 Task: Search one way flight ticket for 2 adults, 4 children and 1 infant on lap in business from Grand Forks: Grand Forks International Airport to Gillette: Gillette Campbell County Airport on 5-1-2023. Choice of flights is Emirates. Number of bags: 1 carry on bag. Price is upto 40000. Outbound departure time preference is 11:30.
Action: Mouse moved to (225, 260)
Screenshot: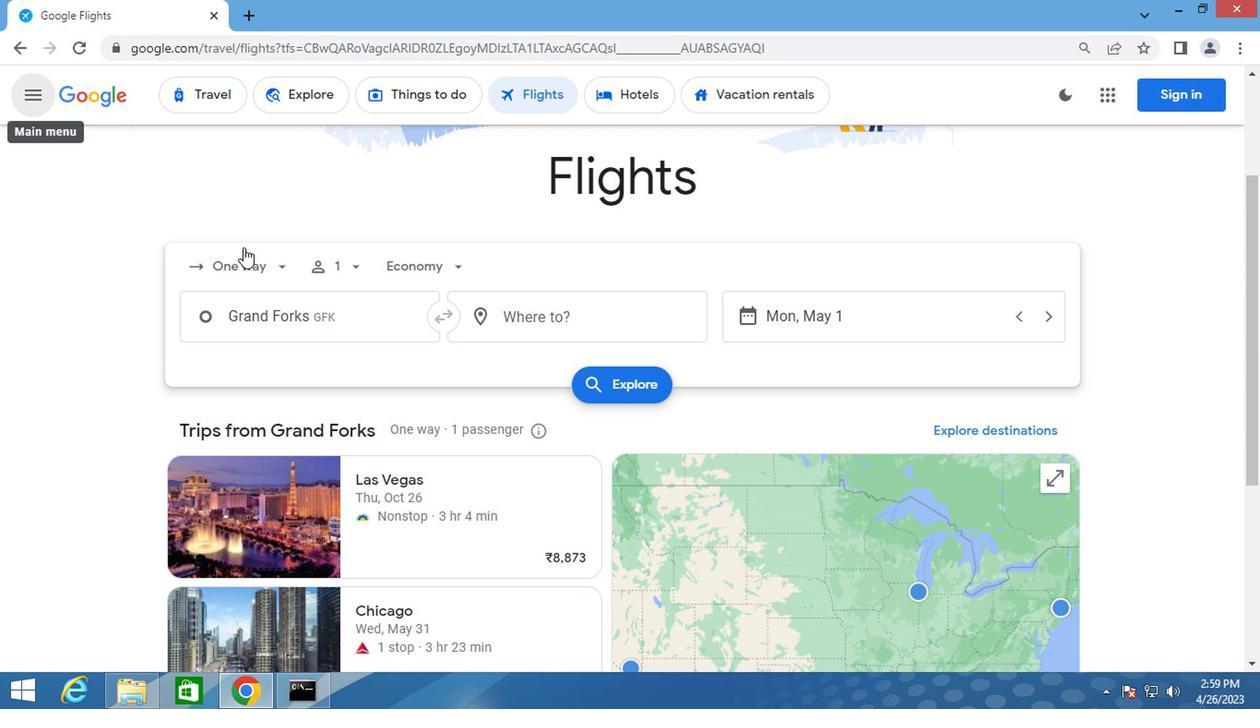 
Action: Mouse pressed left at (225, 260)
Screenshot: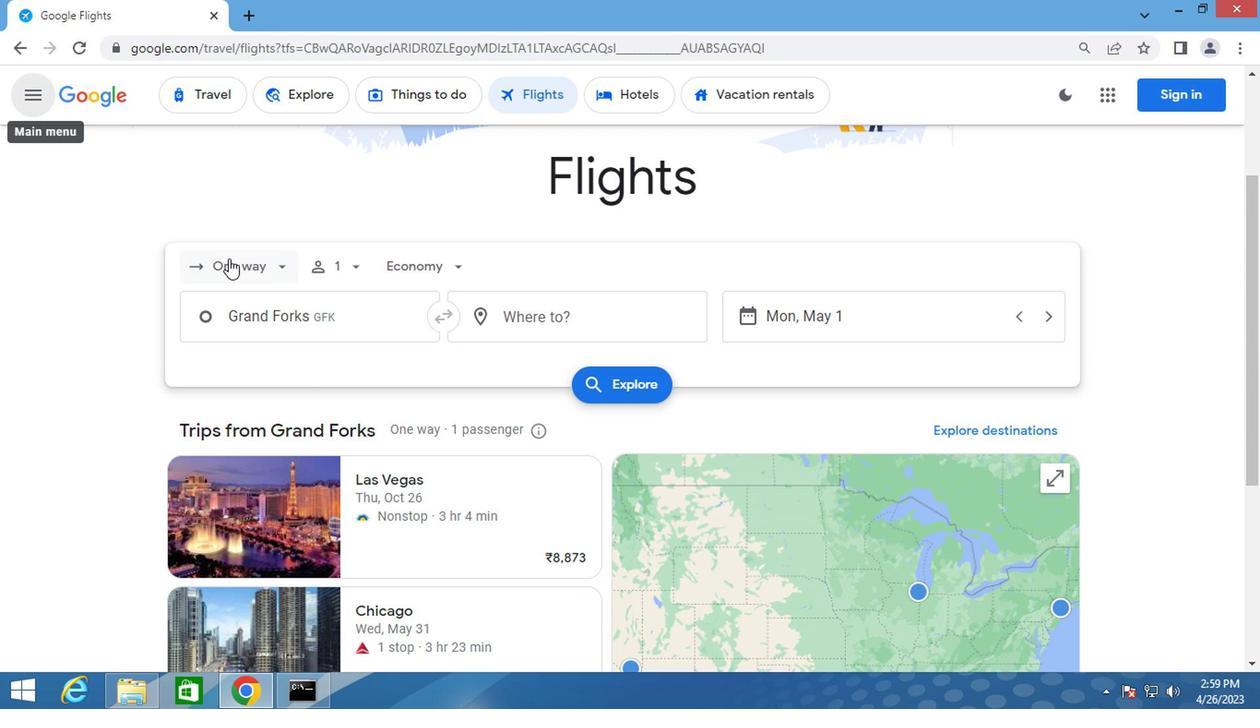 
Action: Mouse moved to (235, 363)
Screenshot: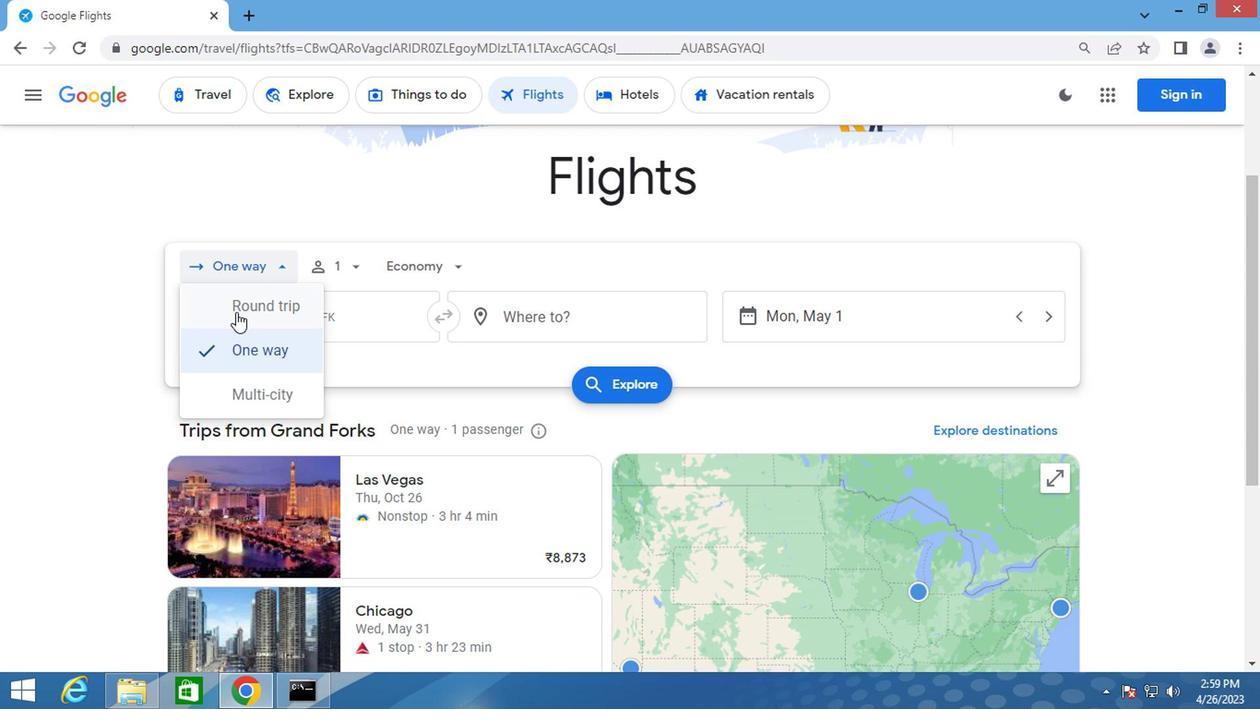 
Action: Mouse pressed left at (235, 363)
Screenshot: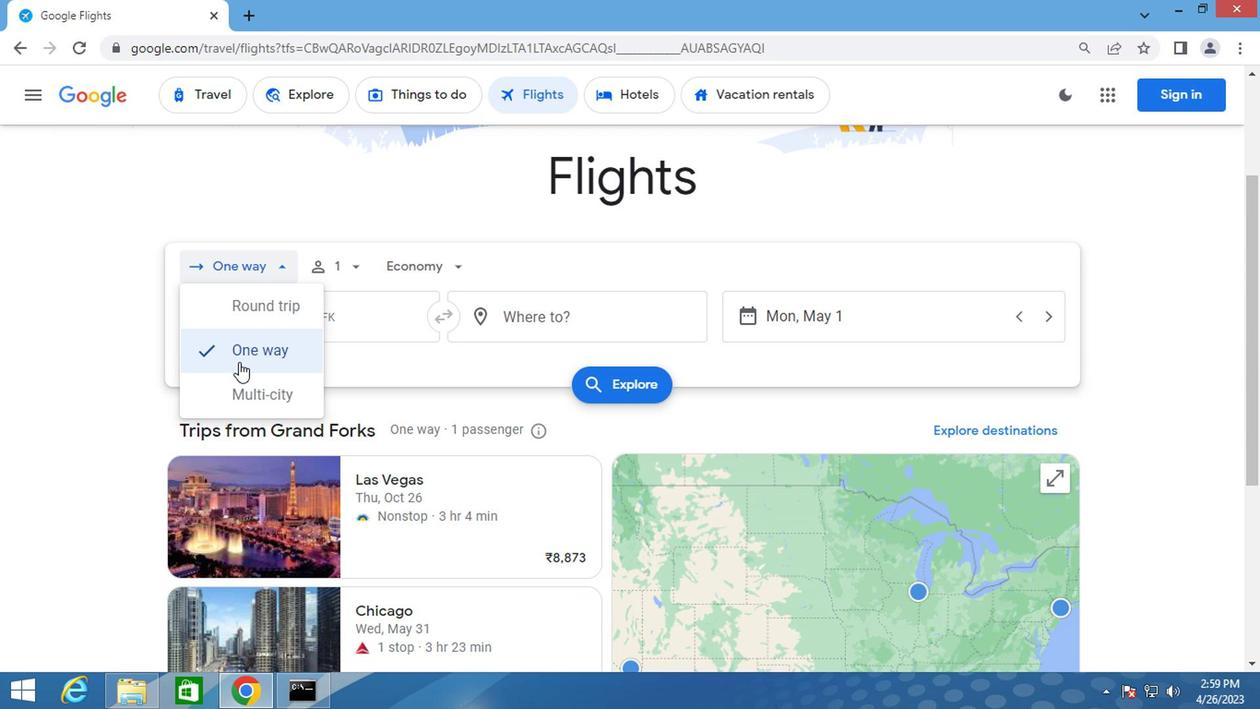 
Action: Mouse moved to (360, 248)
Screenshot: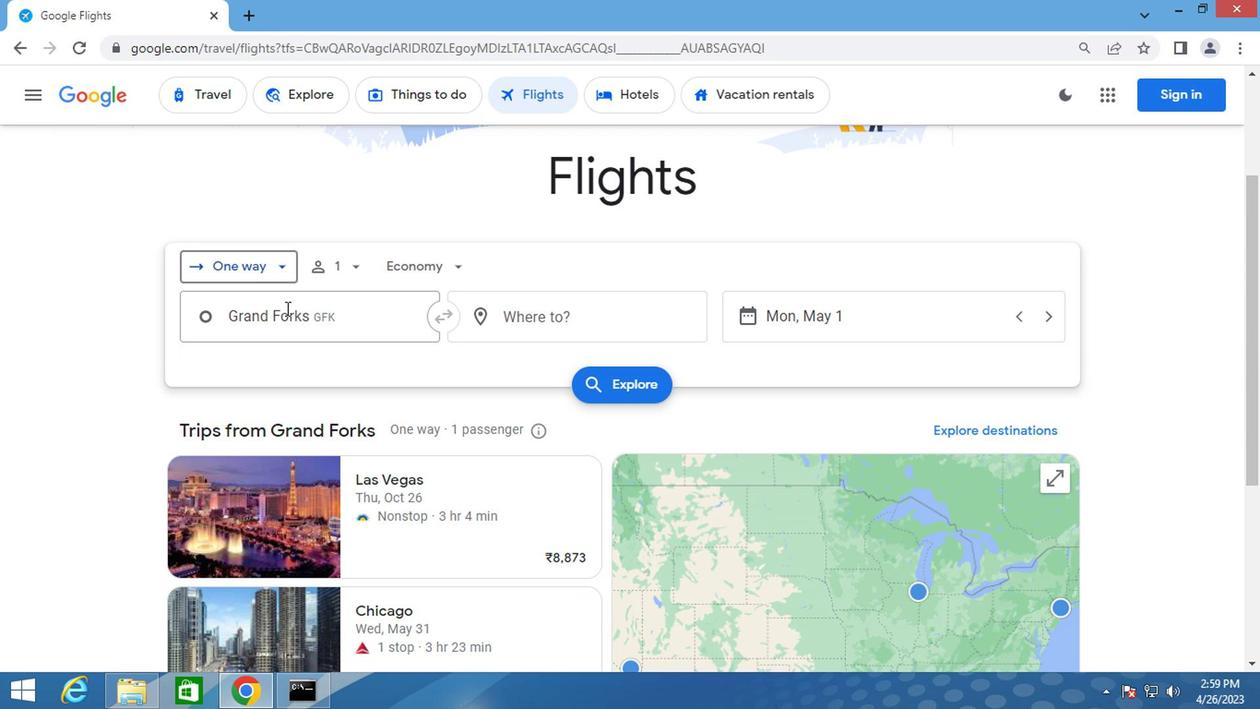 
Action: Mouse pressed left at (360, 248)
Screenshot: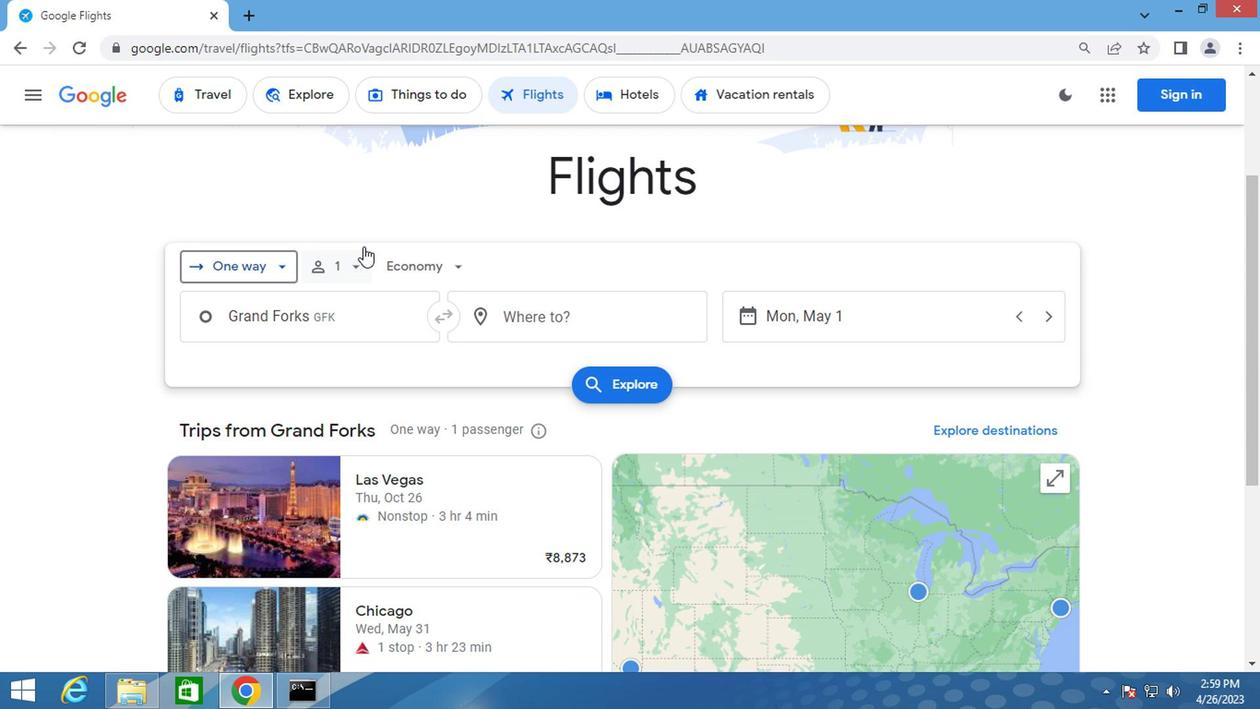
Action: Mouse moved to (496, 317)
Screenshot: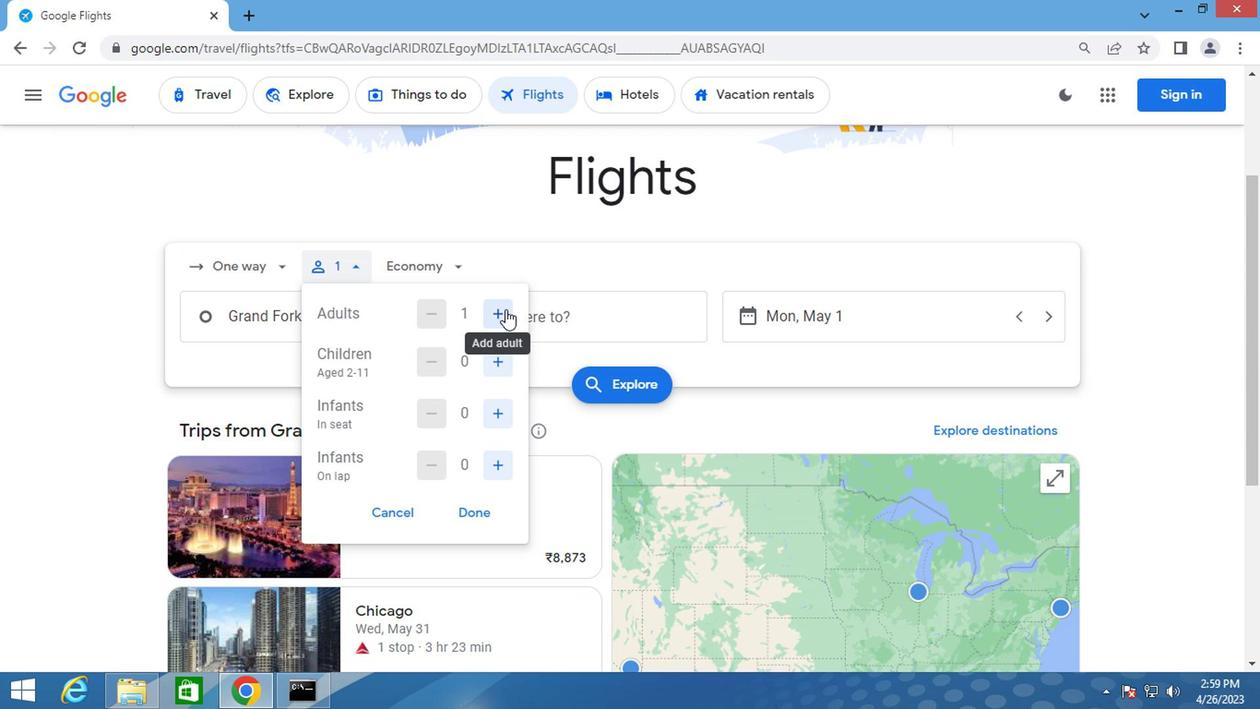 
Action: Mouse pressed left at (496, 317)
Screenshot: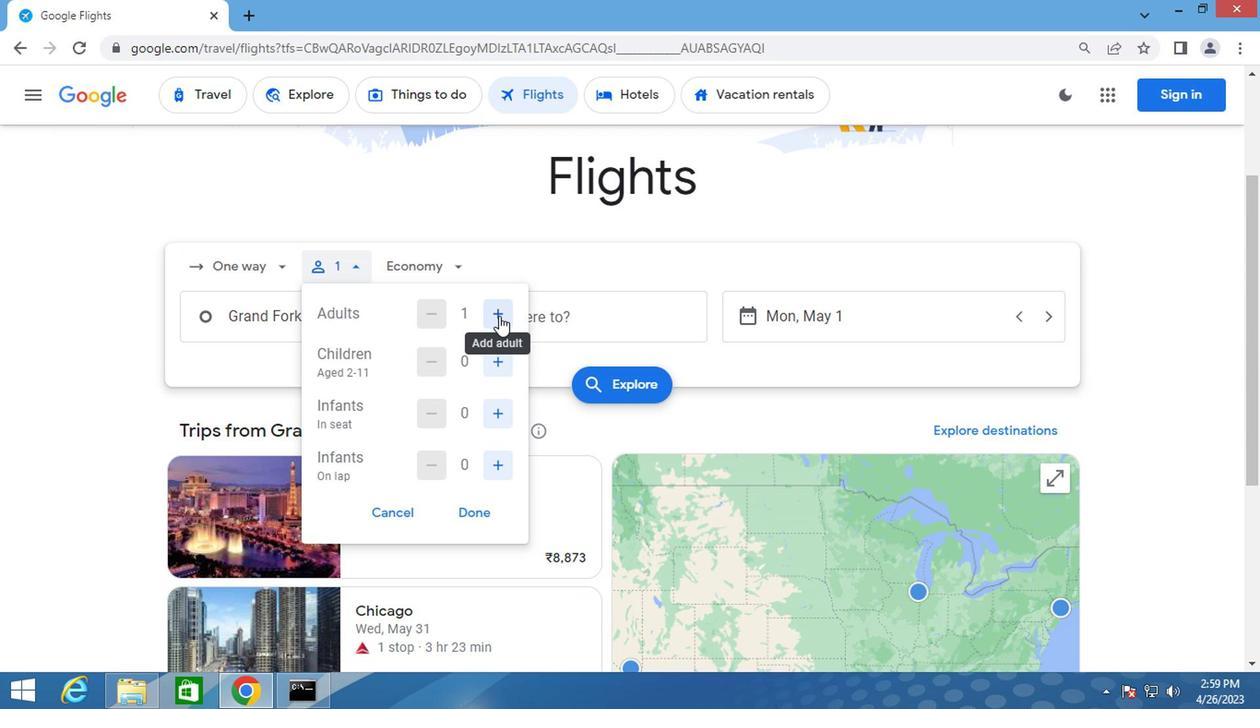 
Action: Mouse moved to (487, 352)
Screenshot: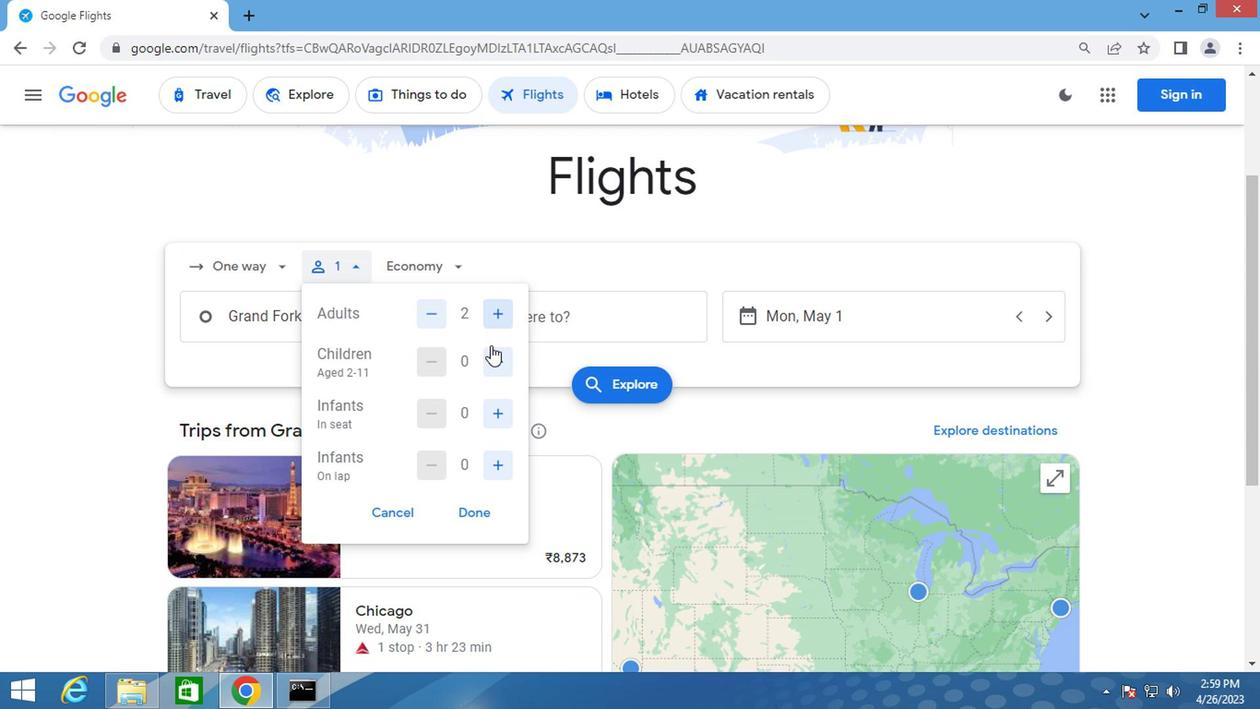 
Action: Mouse pressed left at (487, 352)
Screenshot: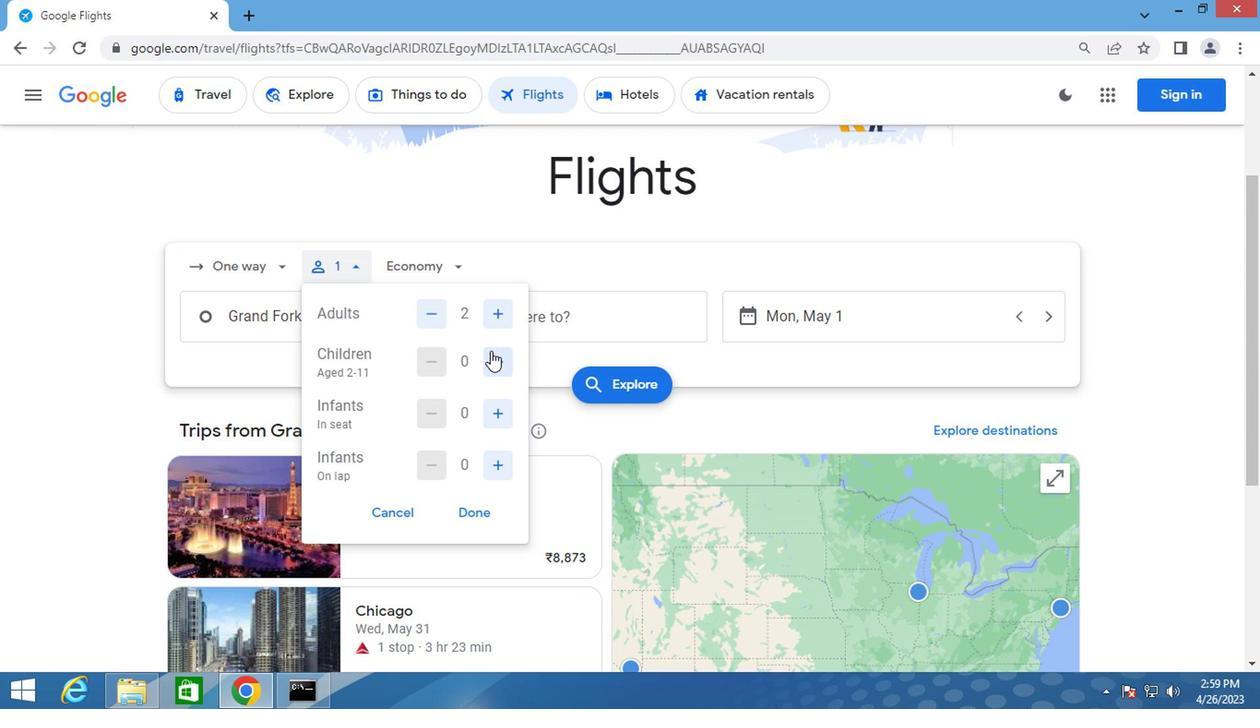 
Action: Mouse pressed left at (487, 352)
Screenshot: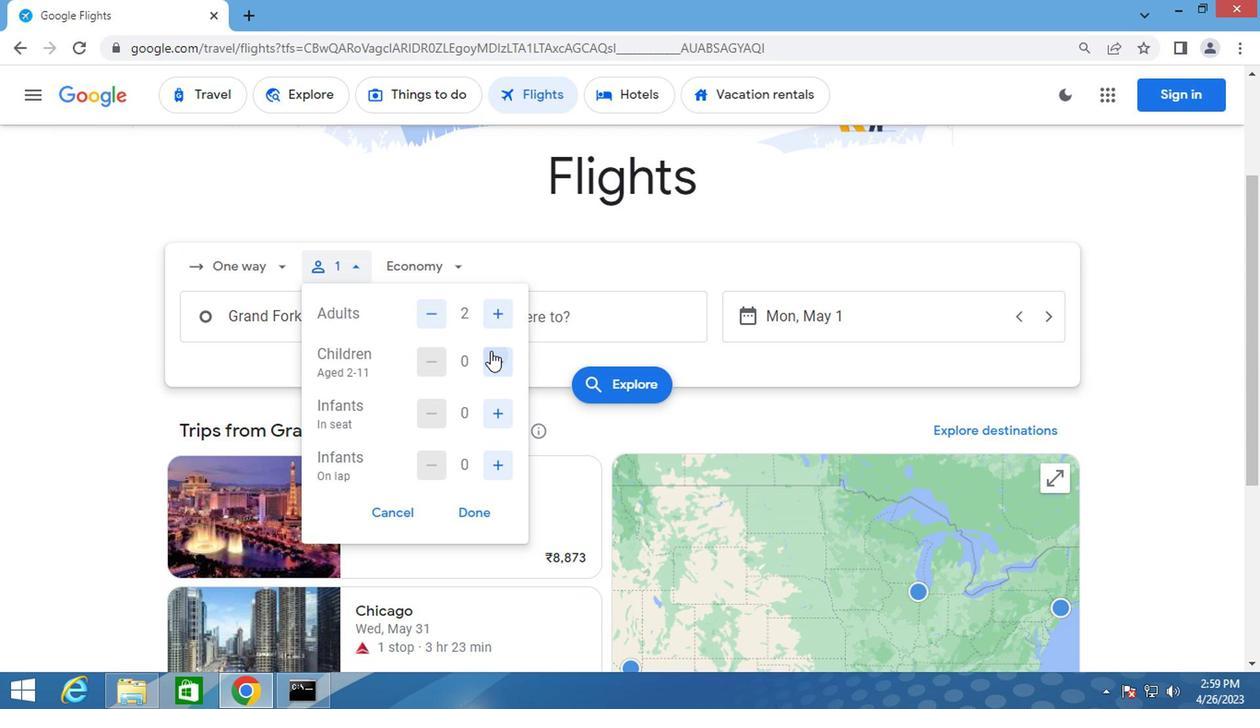
Action: Mouse pressed left at (487, 352)
Screenshot: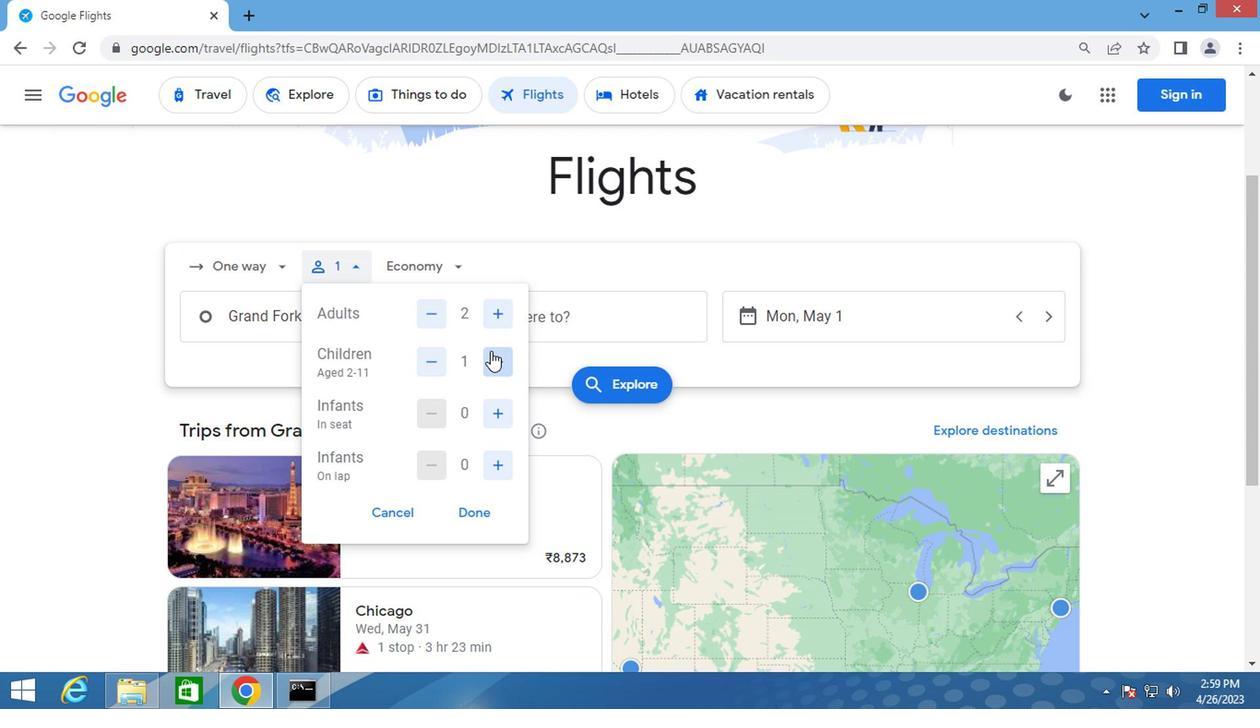 
Action: Mouse pressed left at (487, 352)
Screenshot: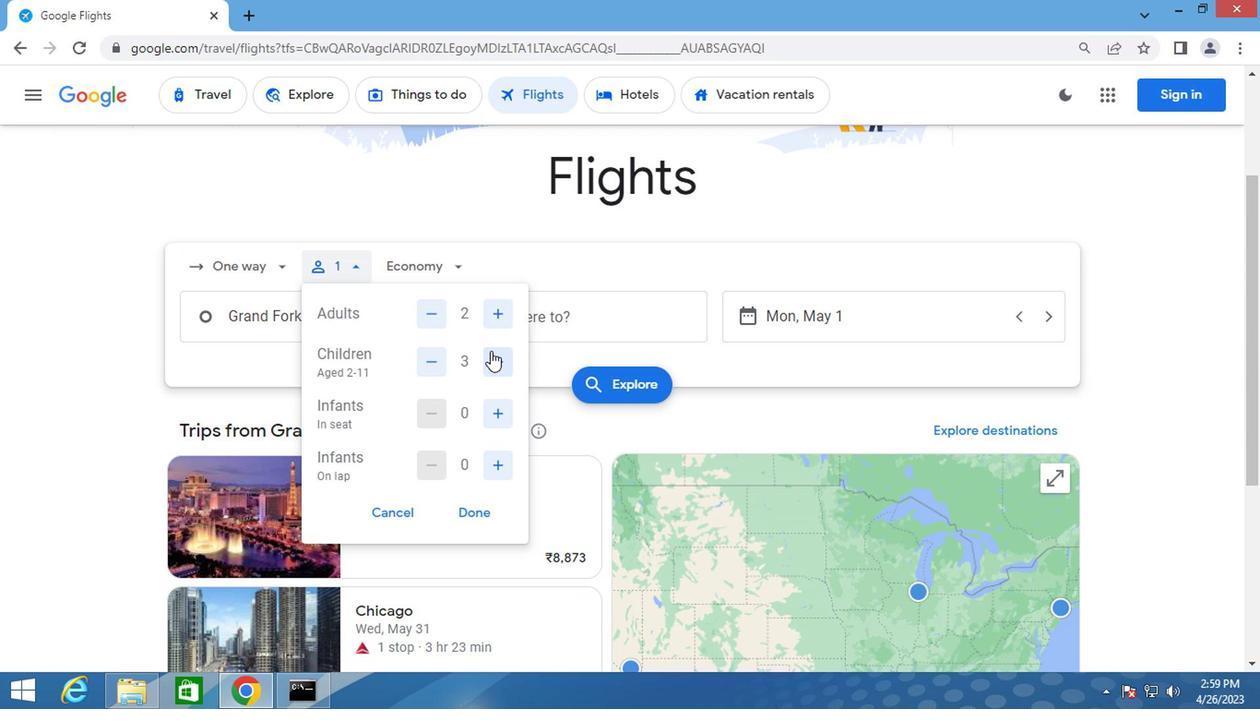 
Action: Mouse moved to (501, 466)
Screenshot: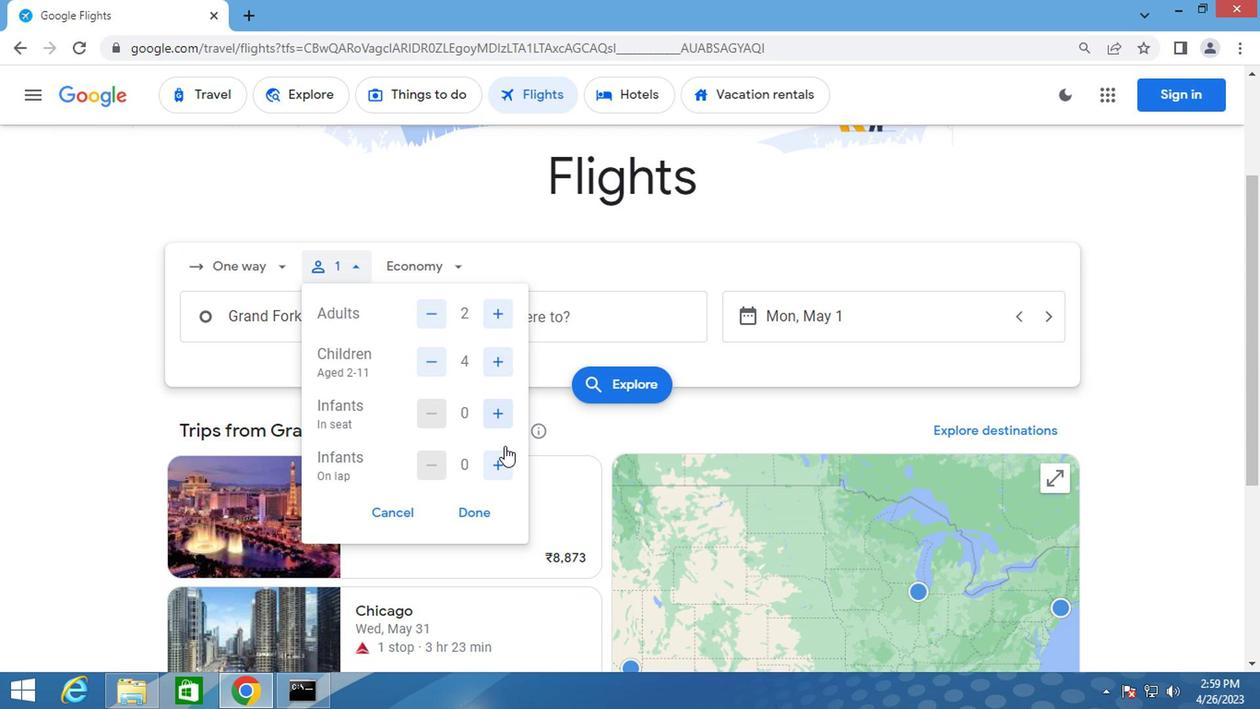 
Action: Mouse pressed left at (501, 466)
Screenshot: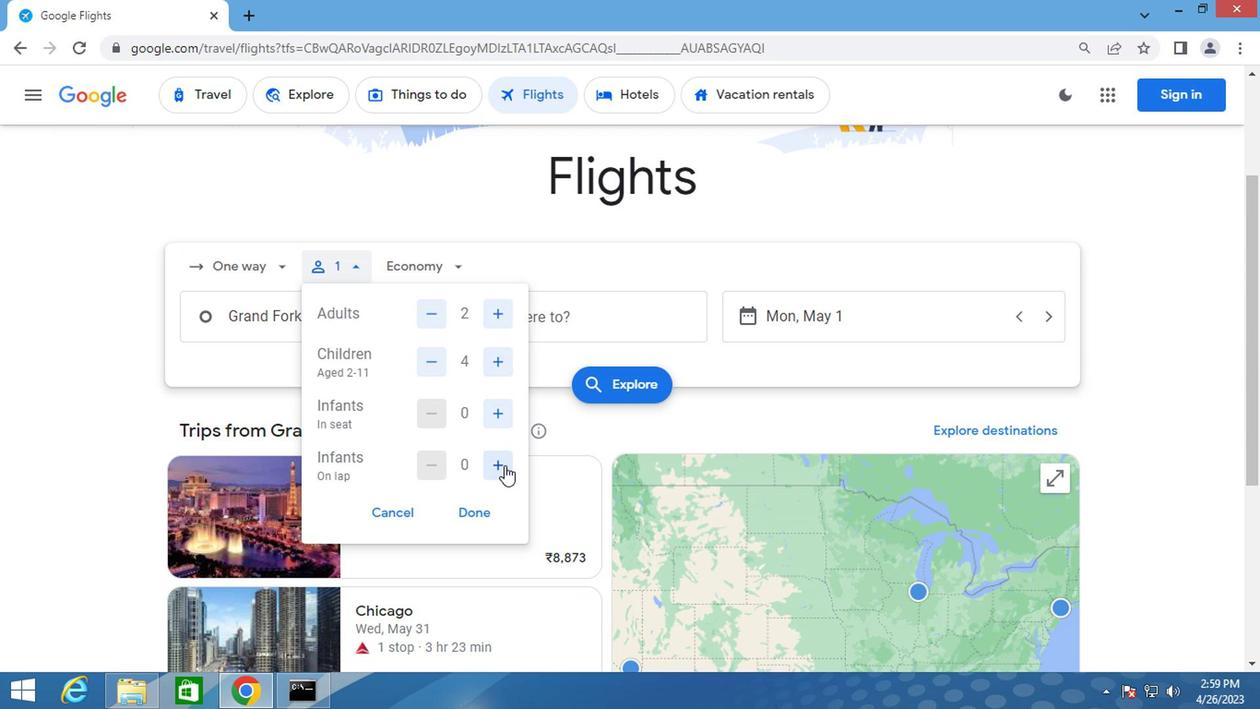 
Action: Mouse moved to (409, 271)
Screenshot: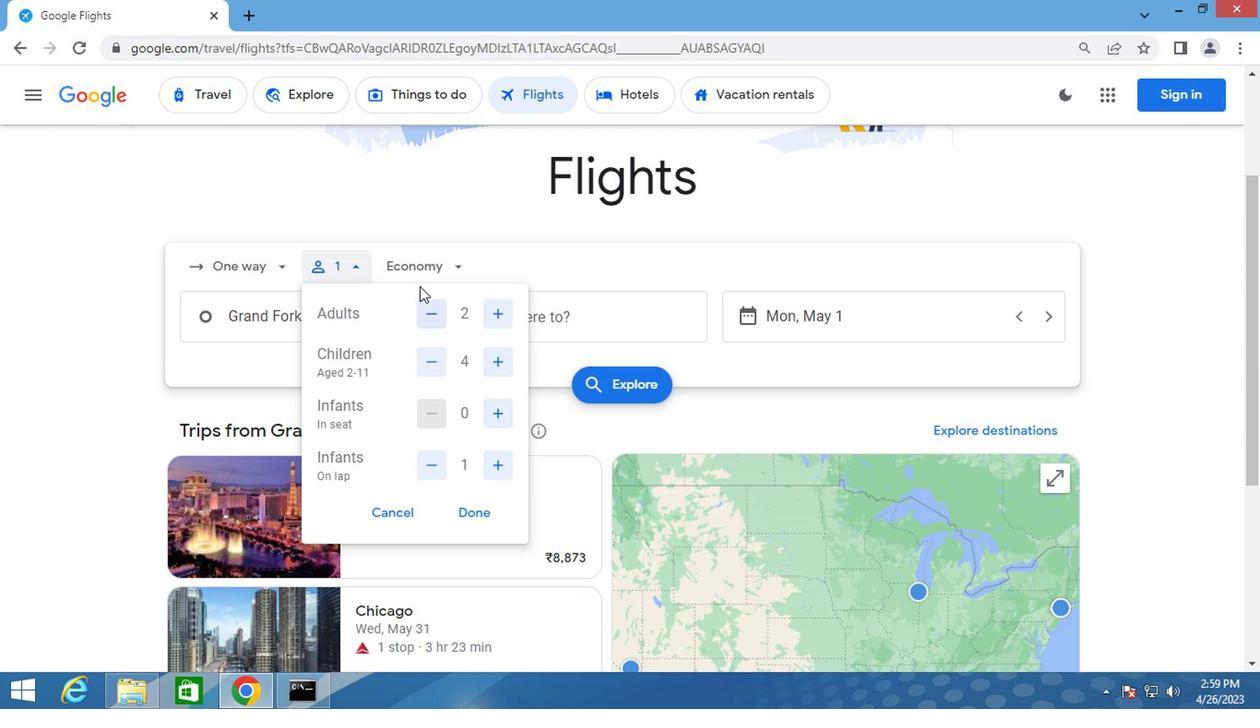 
Action: Mouse pressed left at (409, 271)
Screenshot: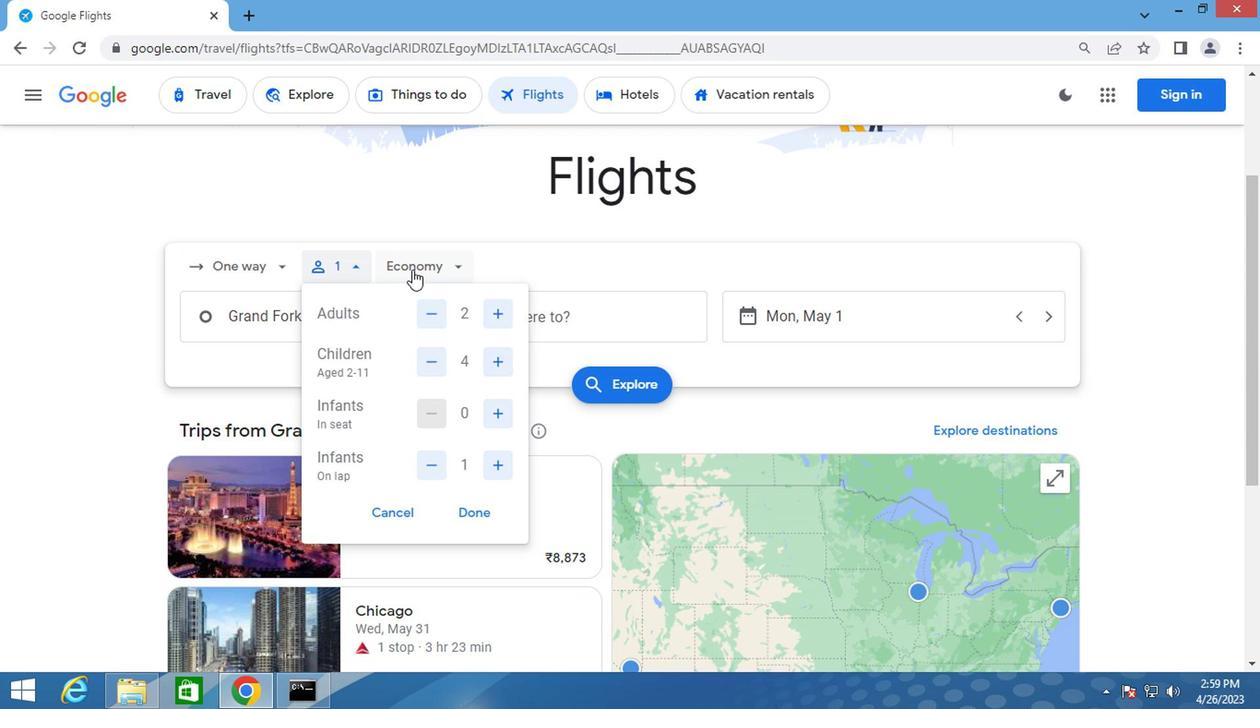 
Action: Mouse moved to (442, 404)
Screenshot: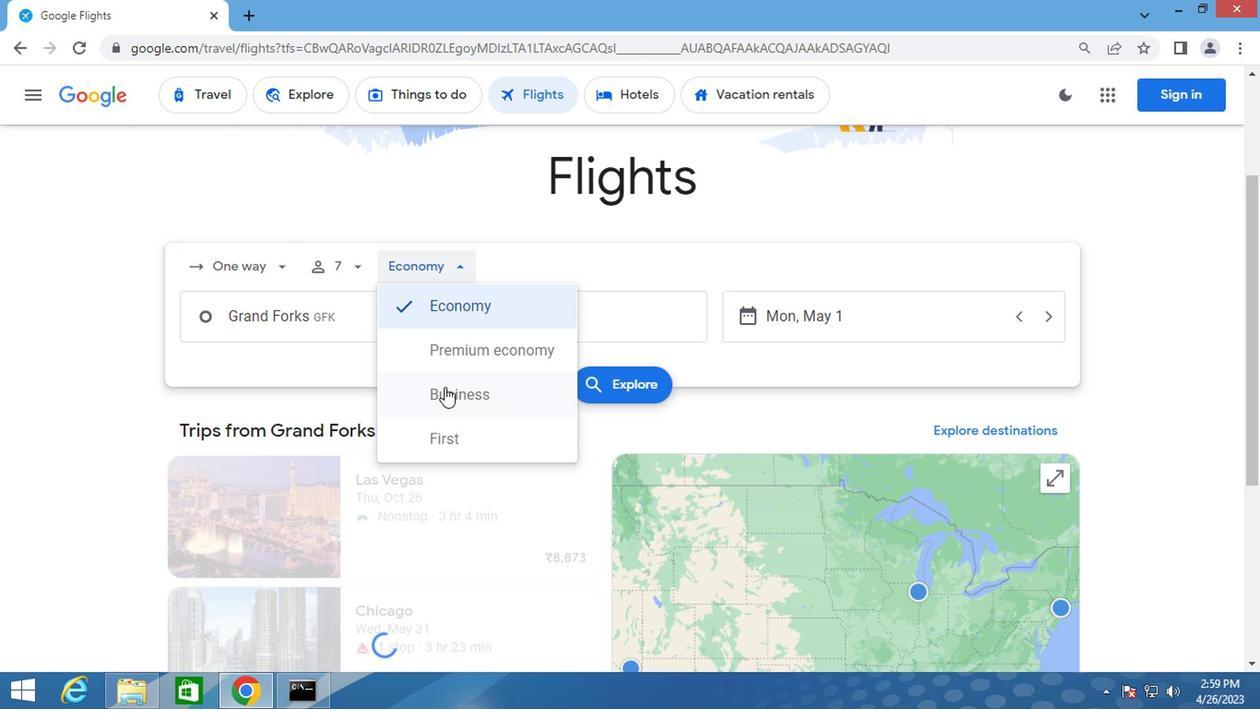 
Action: Mouse pressed left at (442, 404)
Screenshot: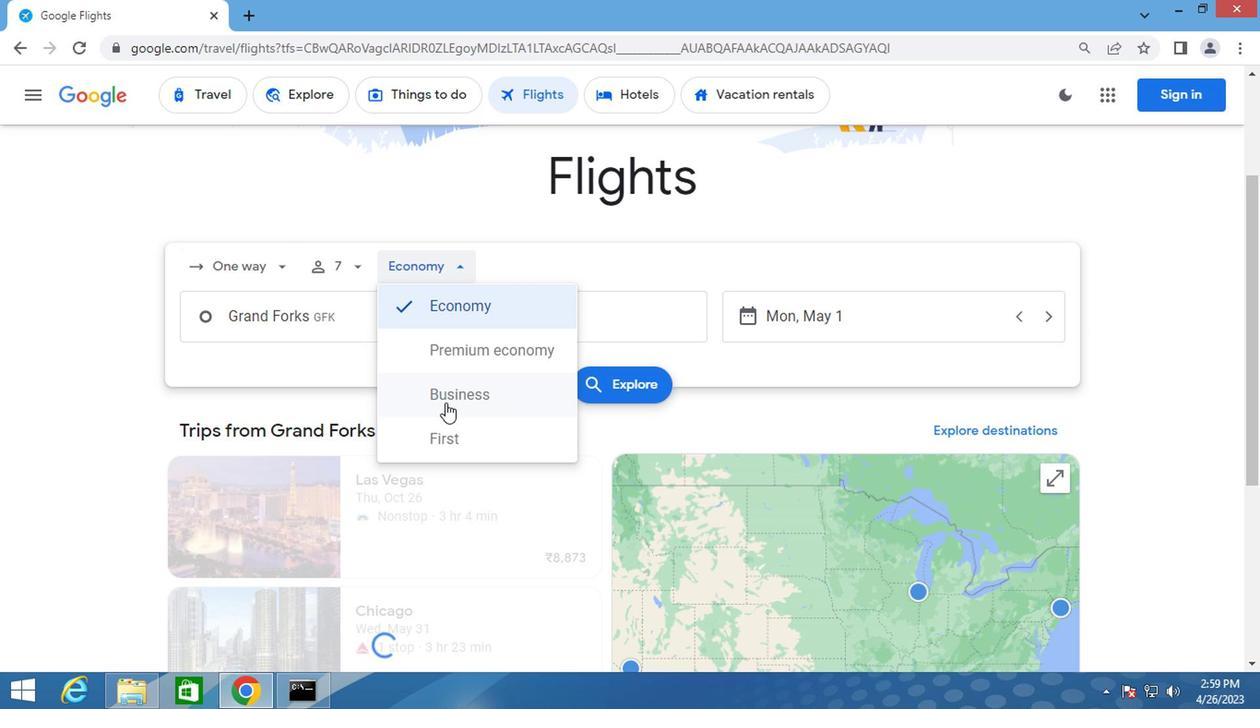 
Action: Mouse moved to (308, 315)
Screenshot: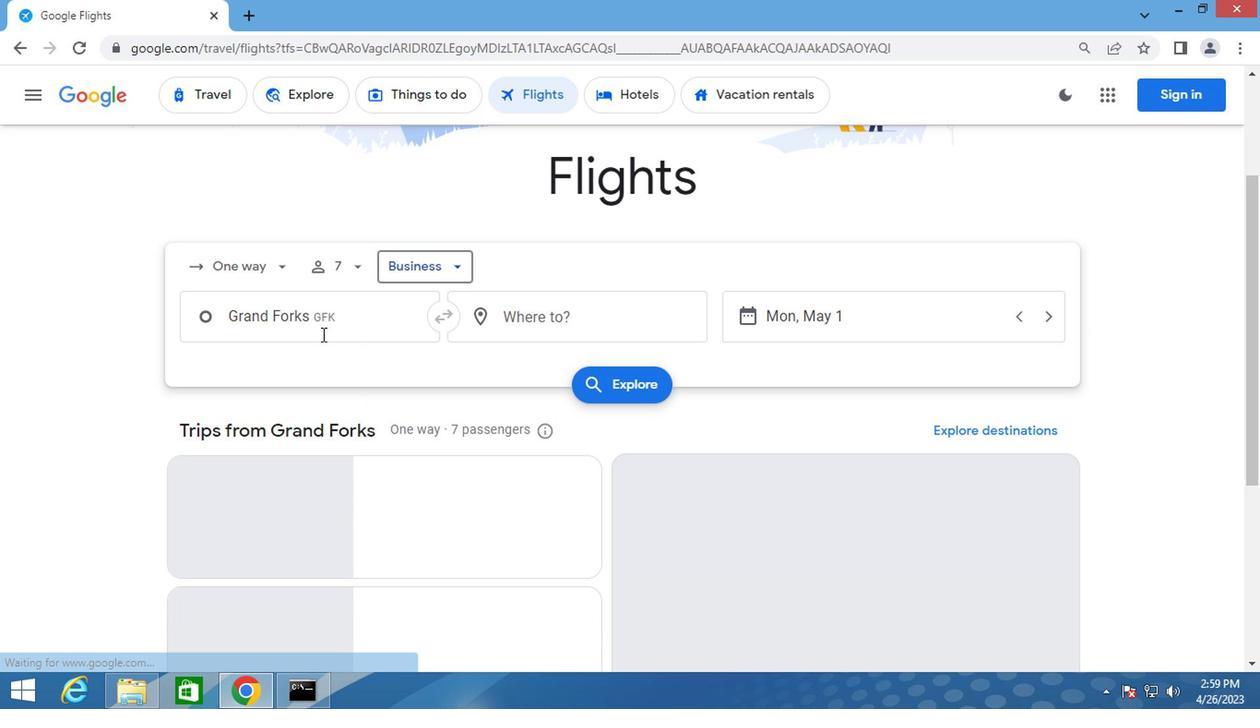 
Action: Mouse pressed left at (308, 315)
Screenshot: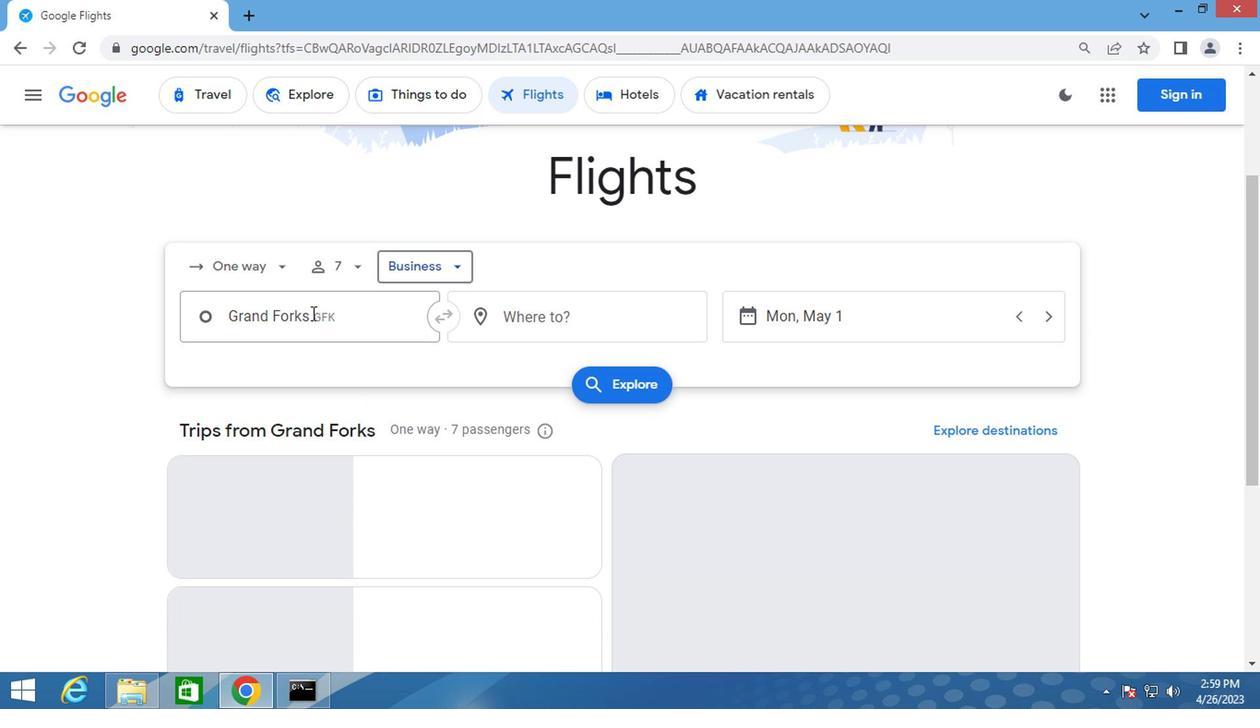 
Action: Mouse moved to (306, 315)
Screenshot: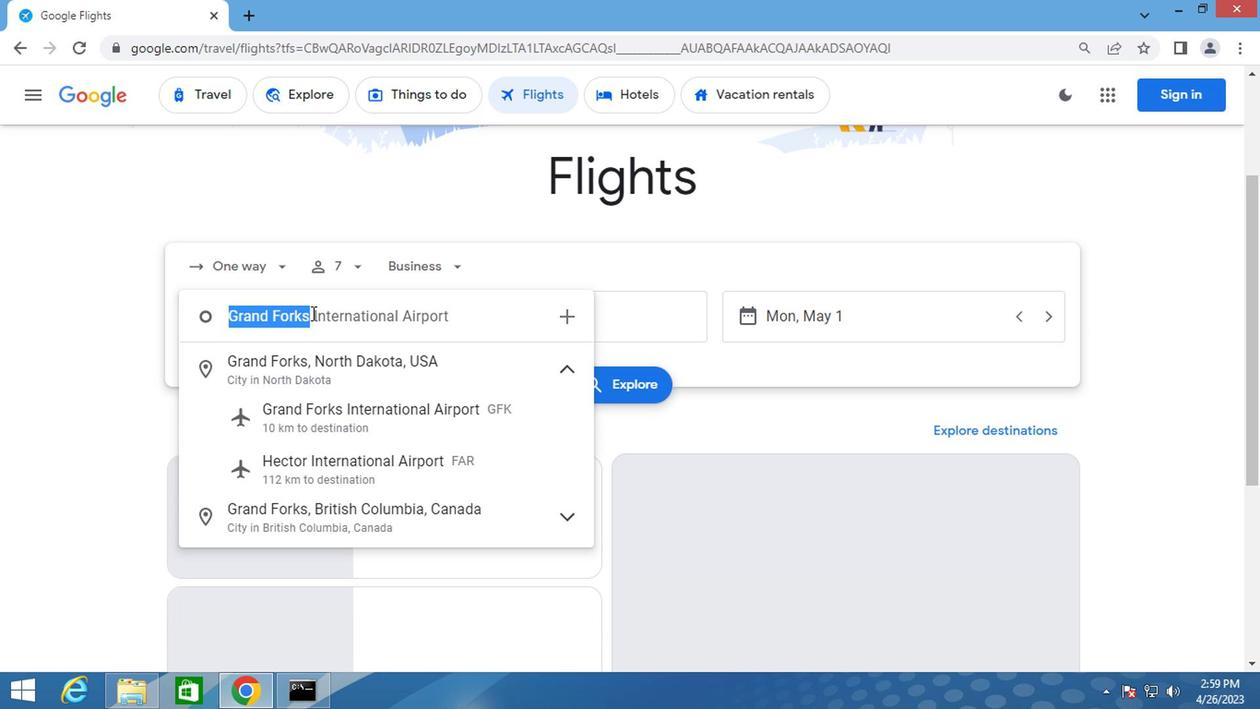 
Action: Key pressed grand<Key.space>for
Screenshot: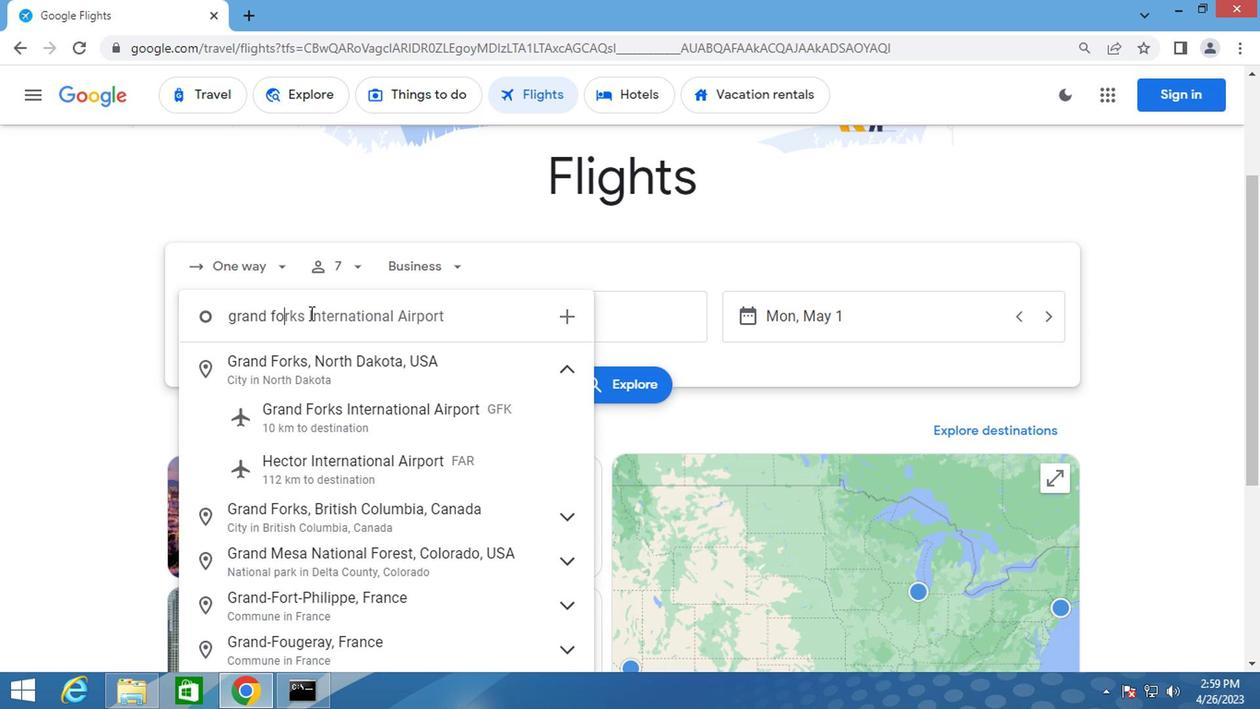 
Action: Mouse moved to (302, 422)
Screenshot: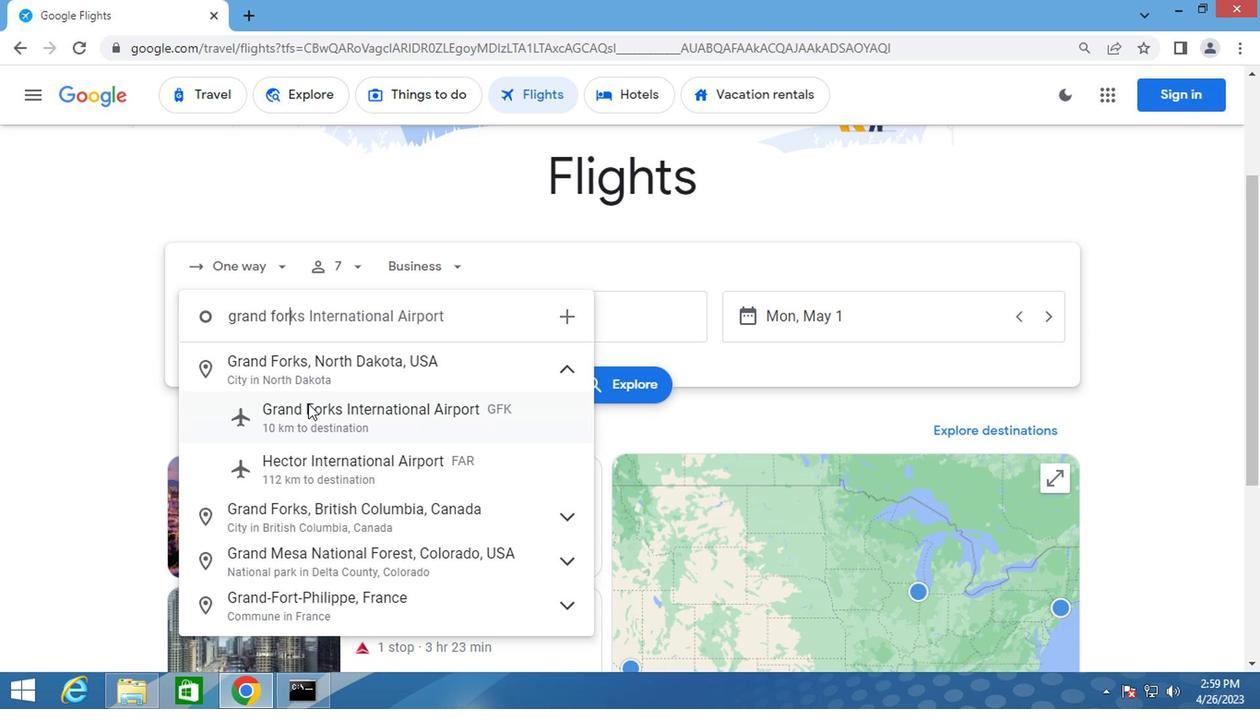 
Action: Mouse pressed left at (302, 422)
Screenshot: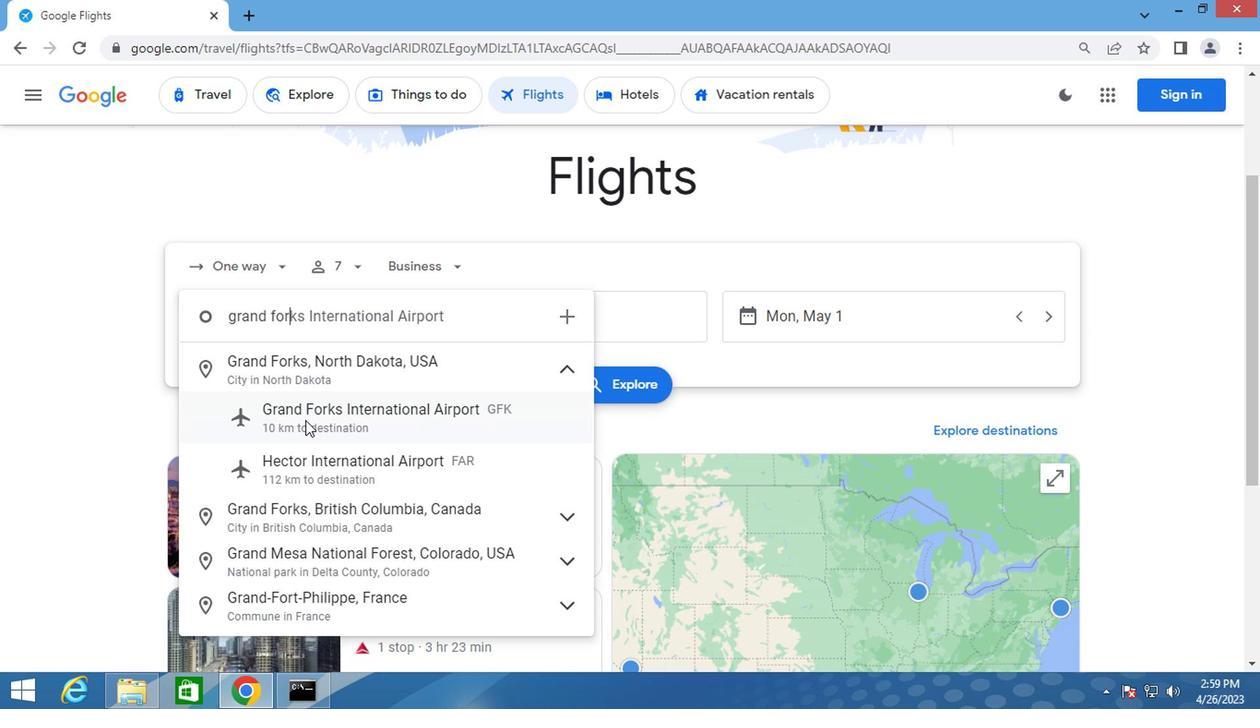 
Action: Mouse moved to (492, 327)
Screenshot: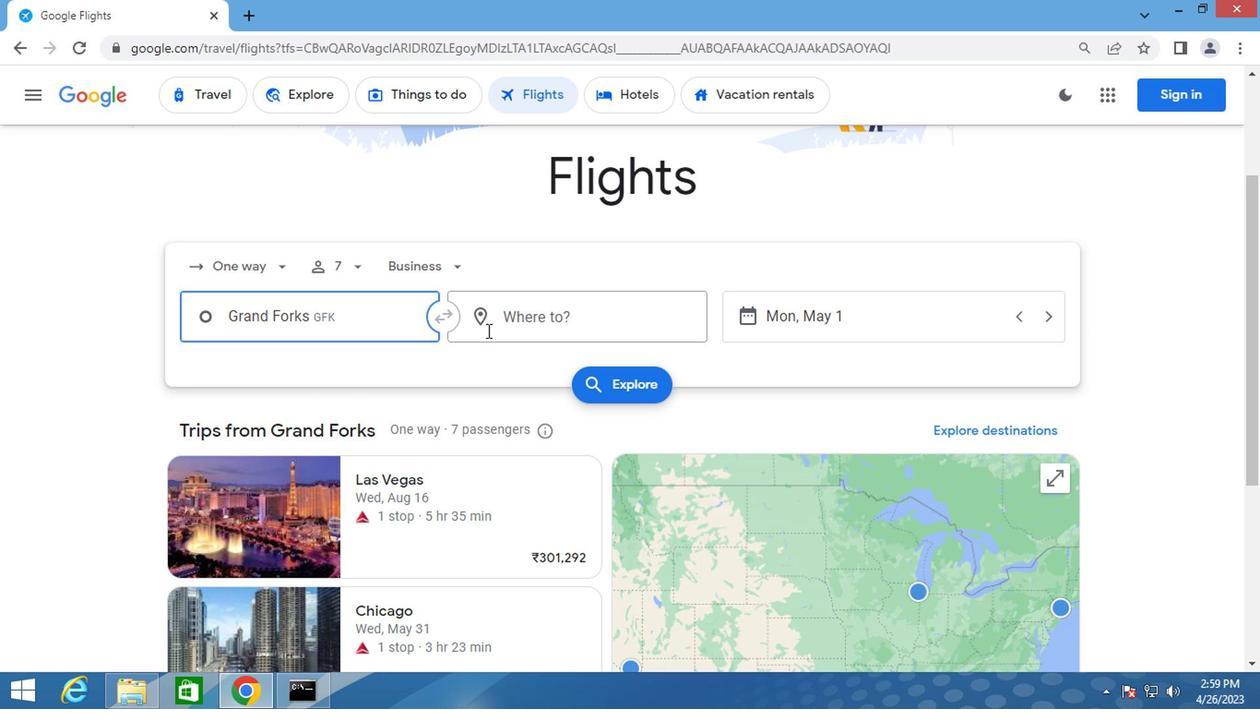 
Action: Mouse pressed left at (492, 327)
Screenshot: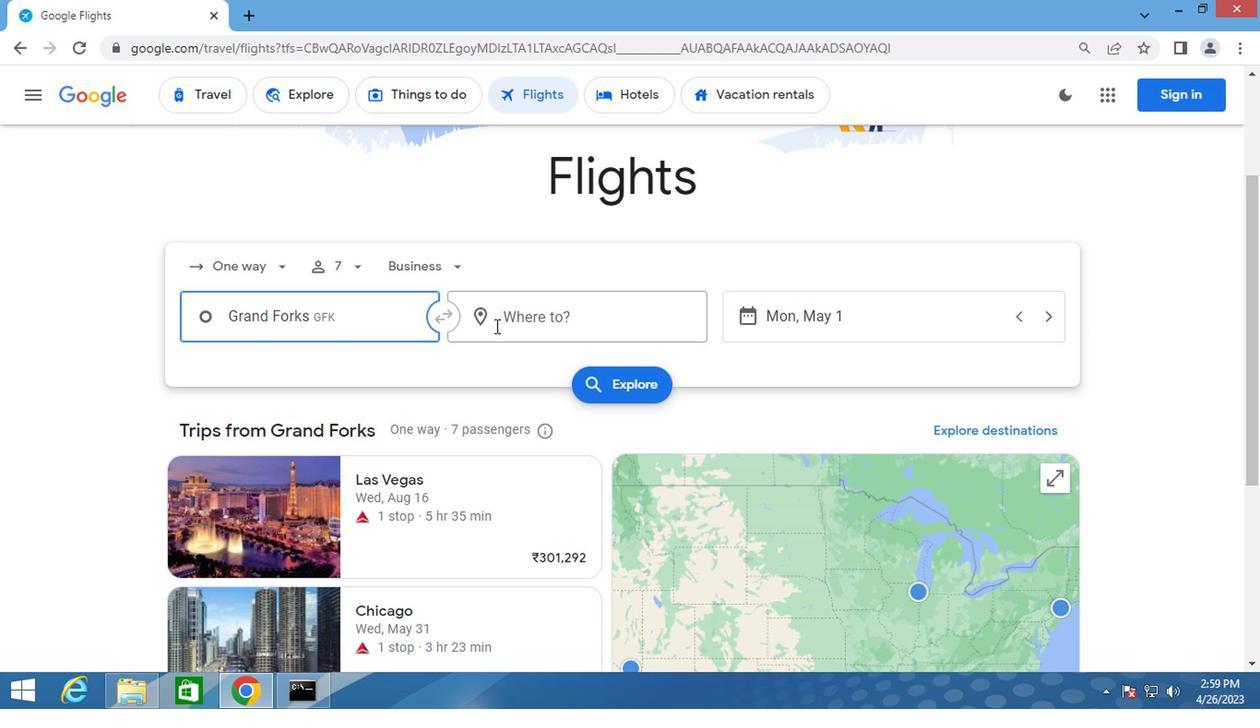 
Action: Key pressed gillett
Screenshot: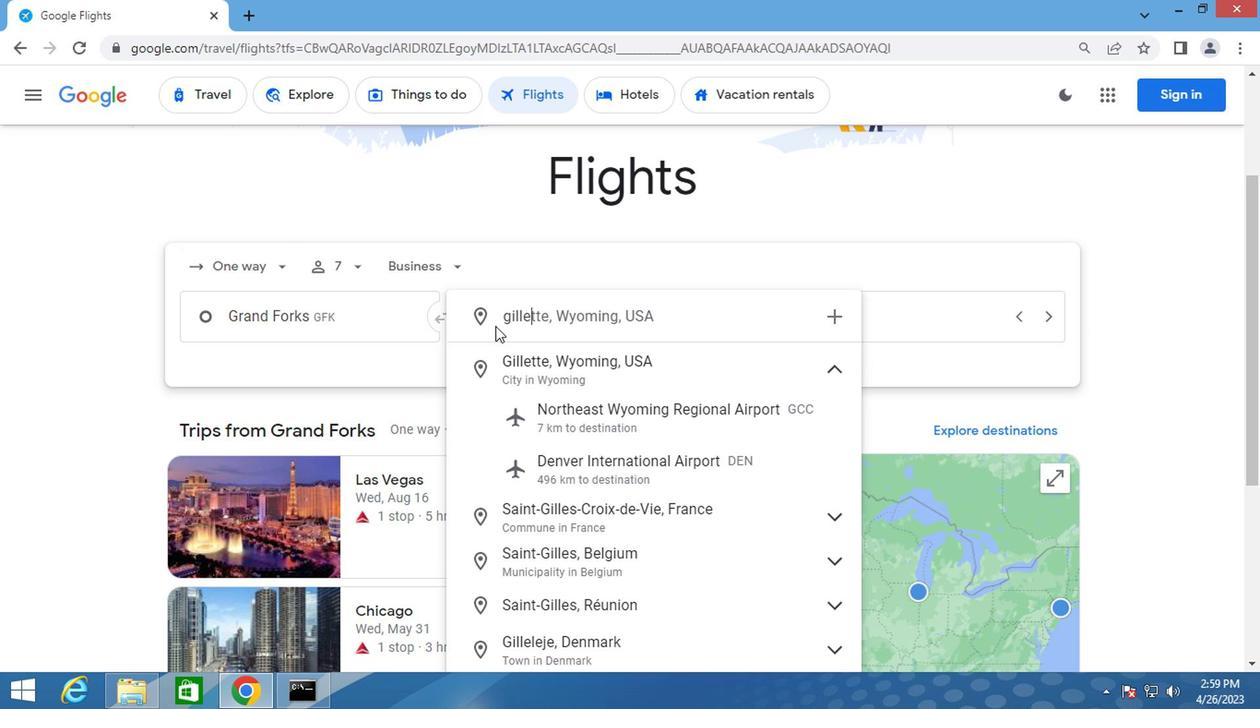 
Action: Mouse moved to (562, 422)
Screenshot: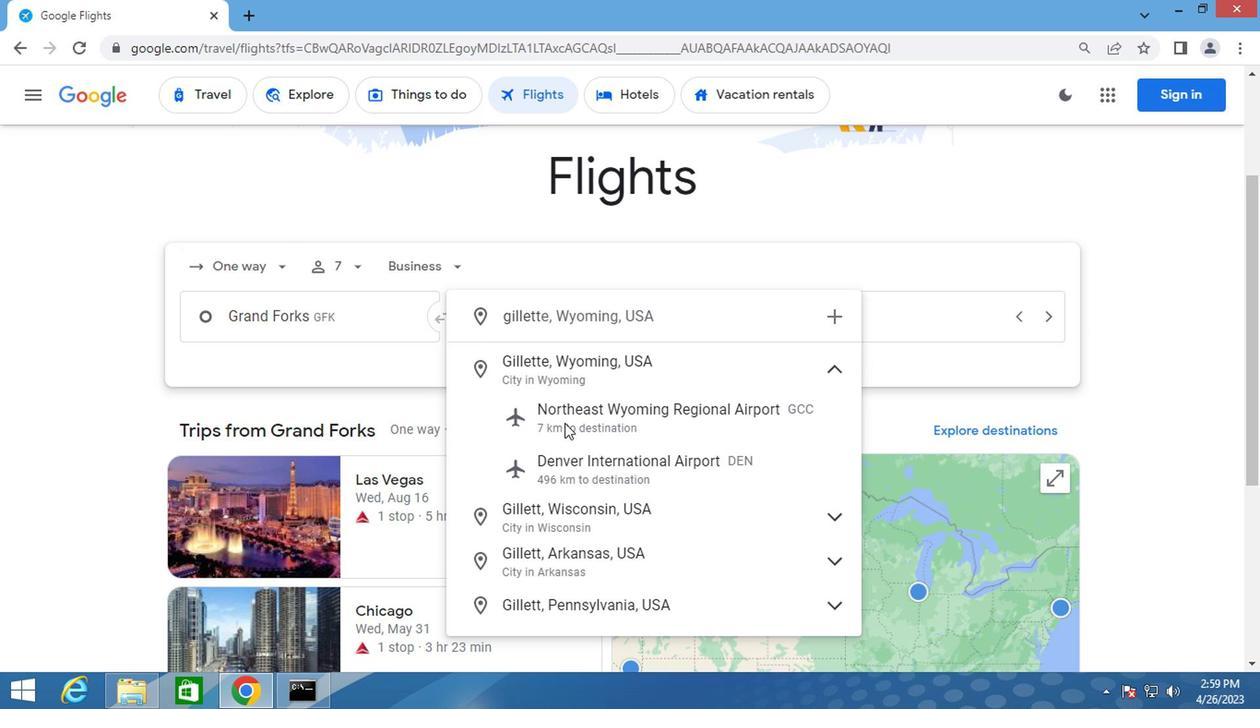 
Action: Mouse pressed left at (562, 422)
Screenshot: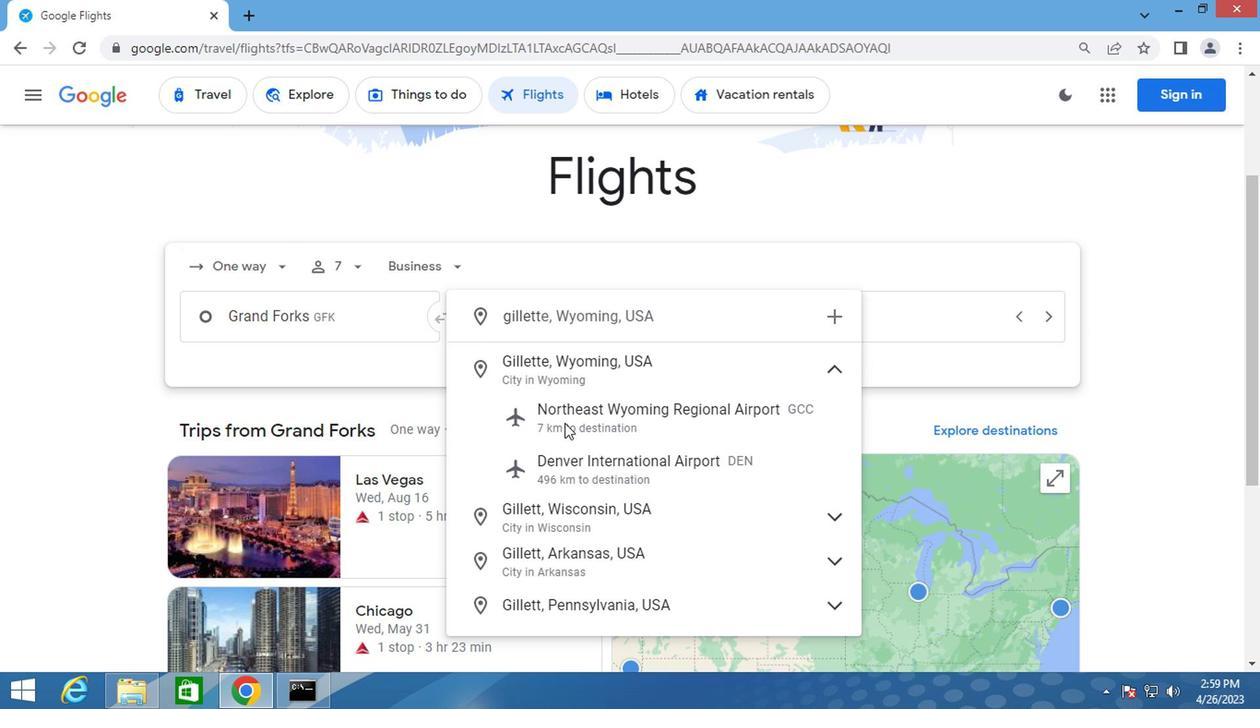 
Action: Mouse moved to (767, 328)
Screenshot: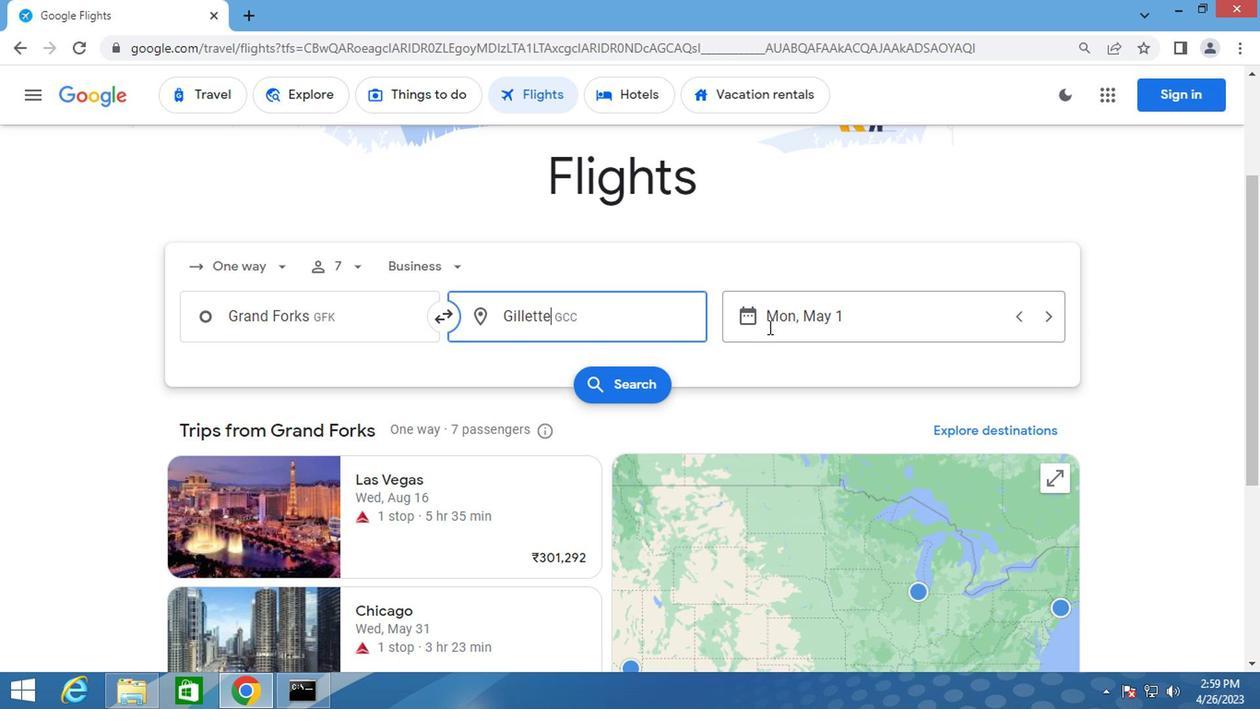 
Action: Mouse pressed left at (767, 328)
Screenshot: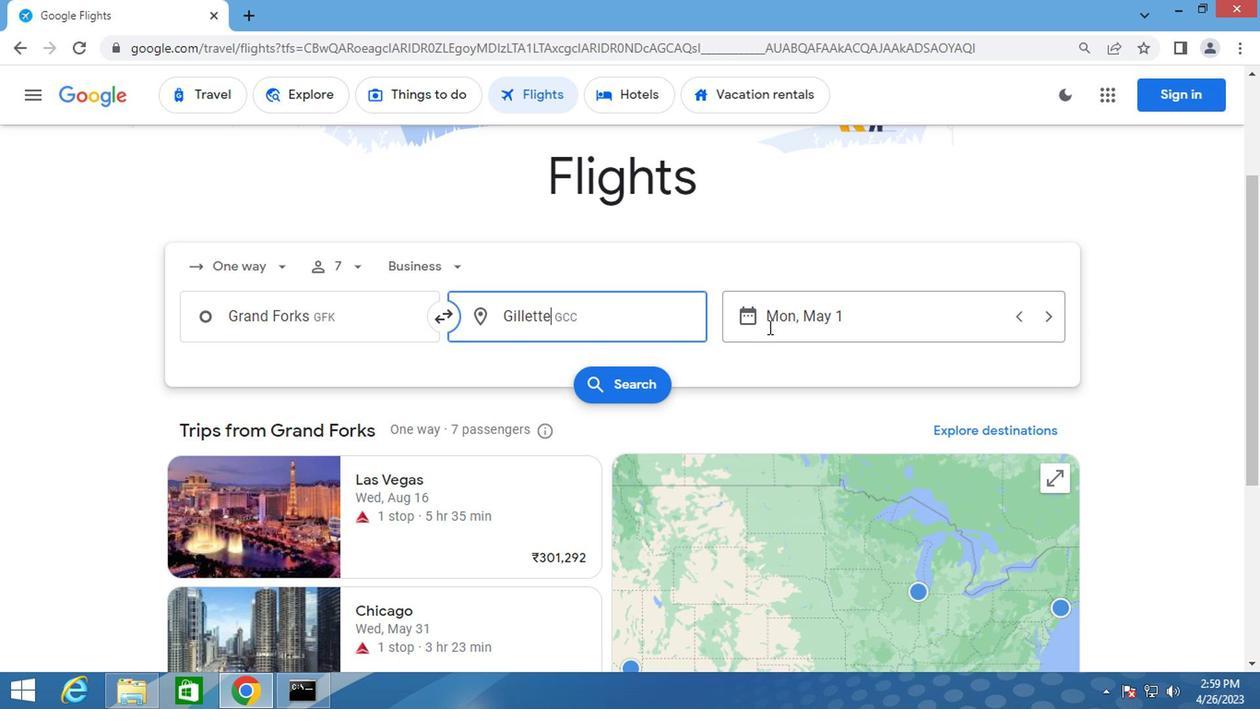 
Action: Mouse moved to (800, 324)
Screenshot: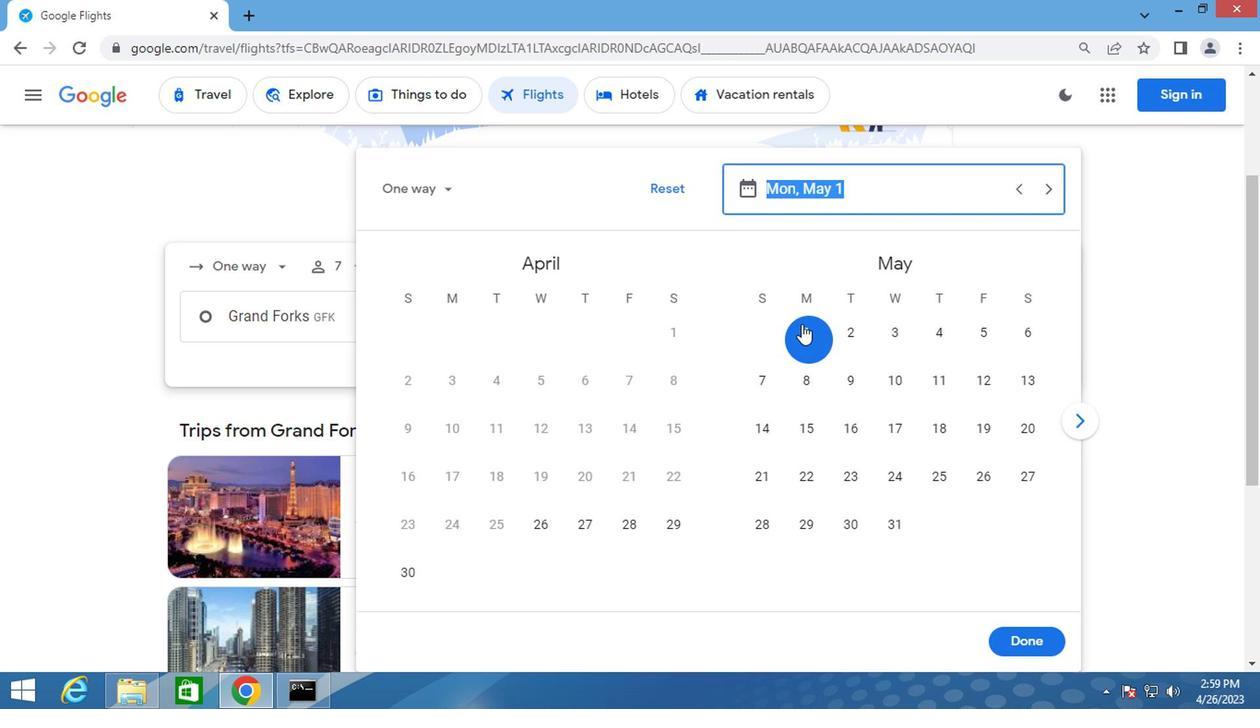 
Action: Mouse pressed left at (800, 324)
Screenshot: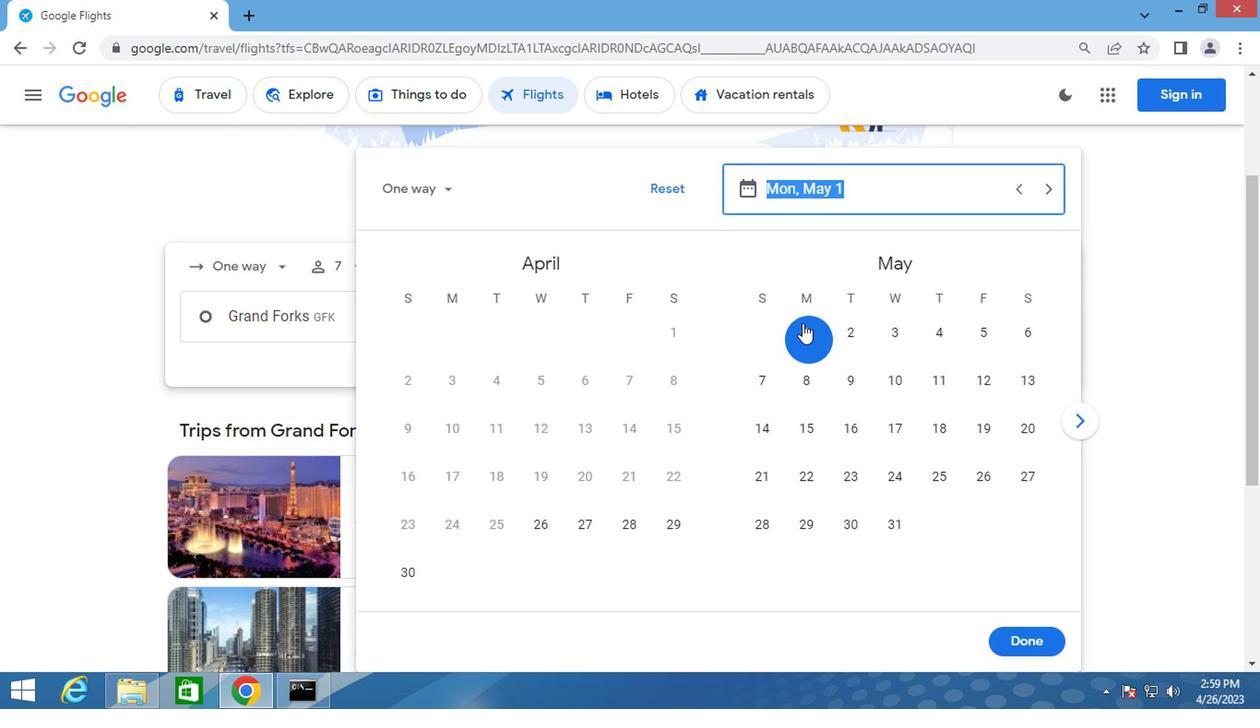 
Action: Mouse moved to (1001, 638)
Screenshot: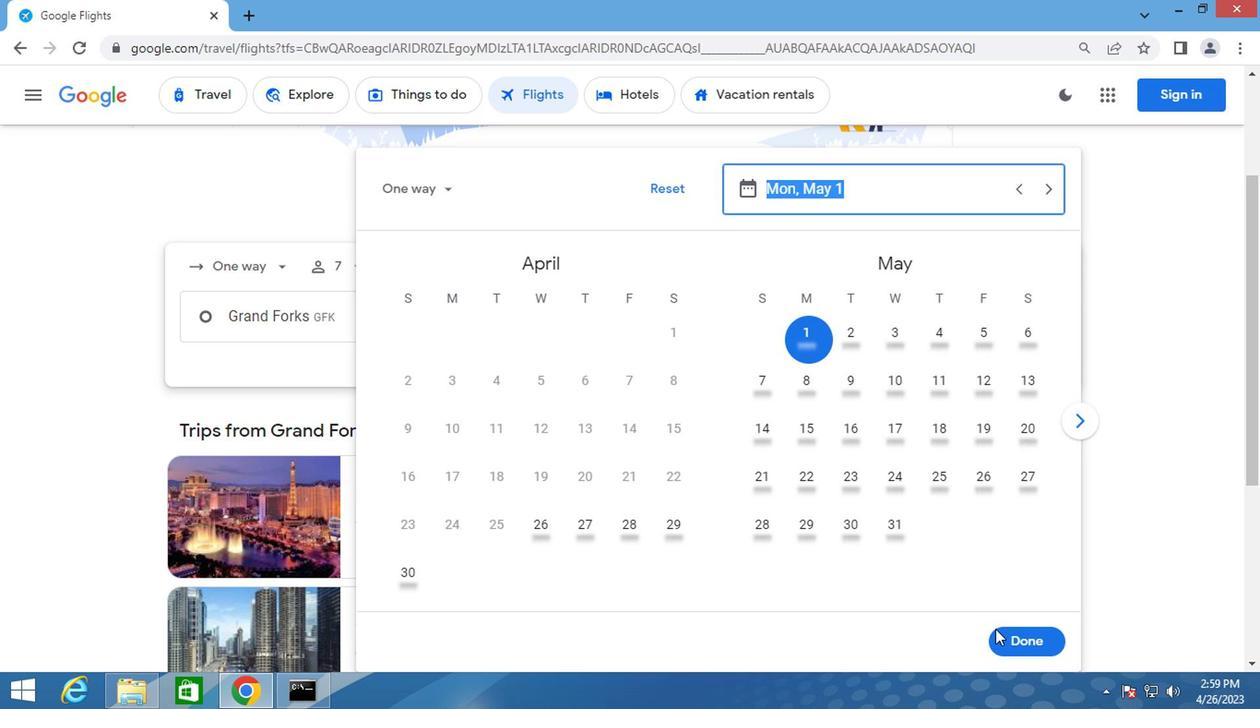 
Action: Mouse pressed left at (1001, 638)
Screenshot: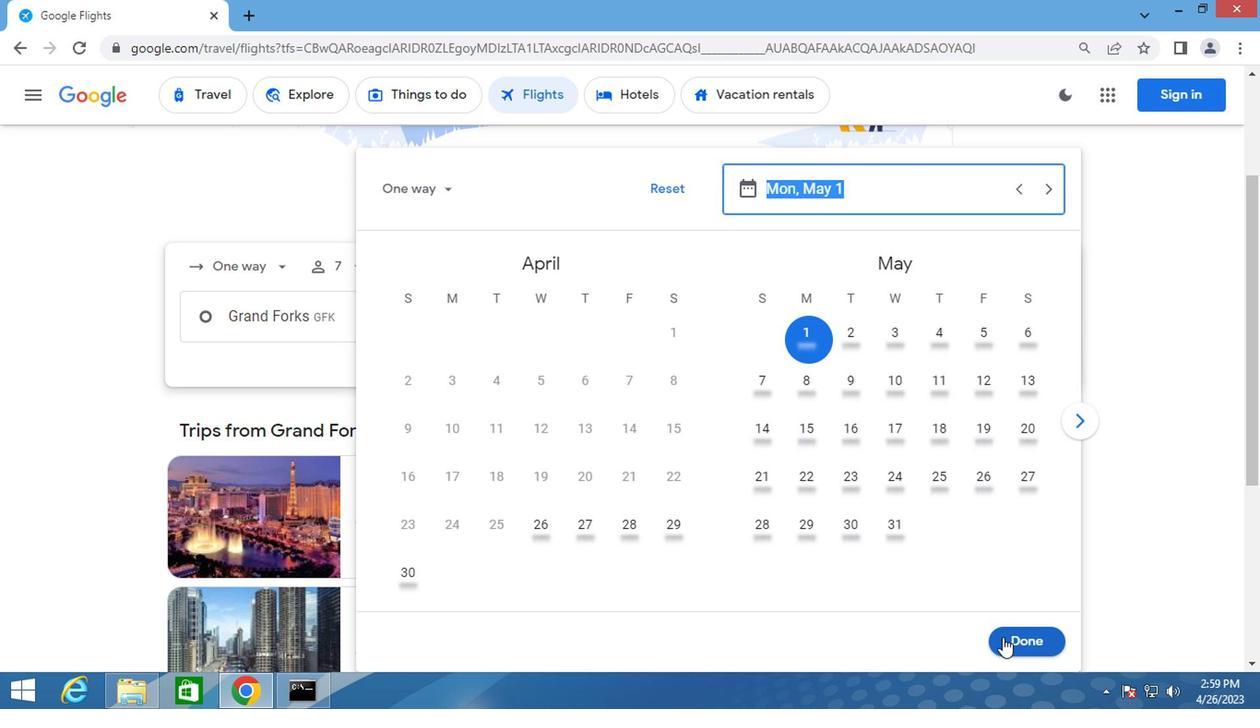 
Action: Mouse moved to (628, 370)
Screenshot: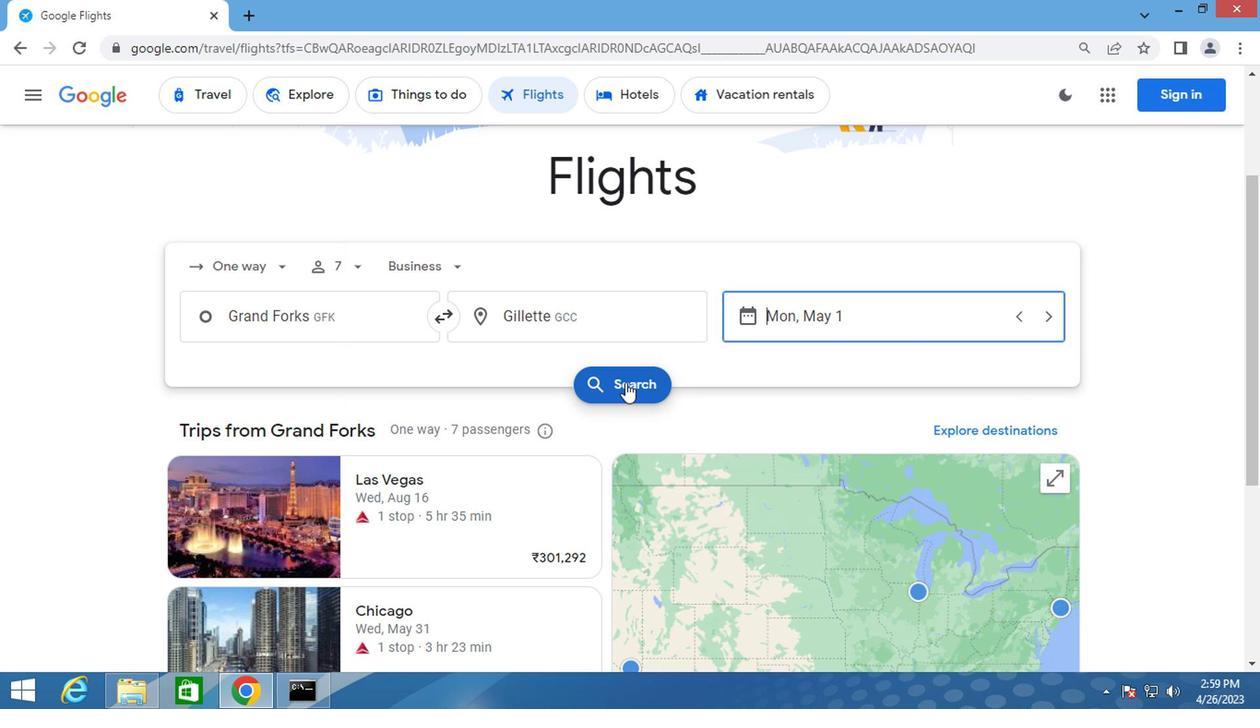 
Action: Mouse pressed left at (628, 370)
Screenshot: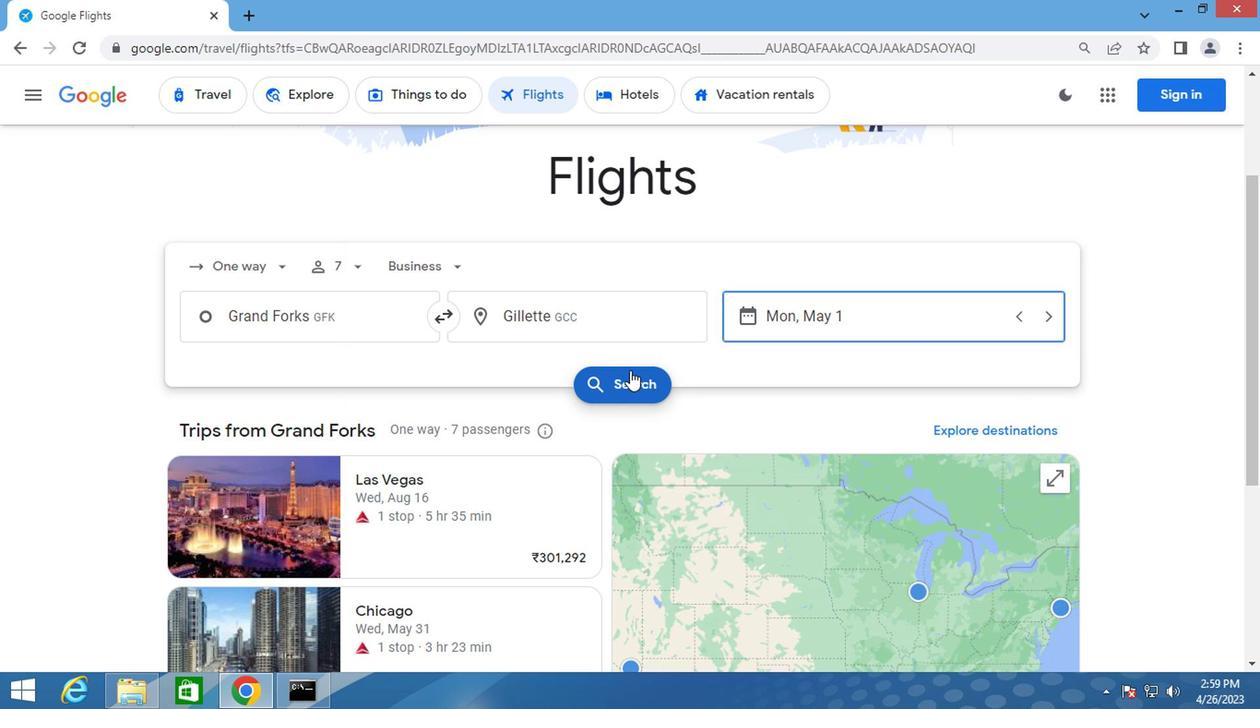 
Action: Mouse moved to (207, 284)
Screenshot: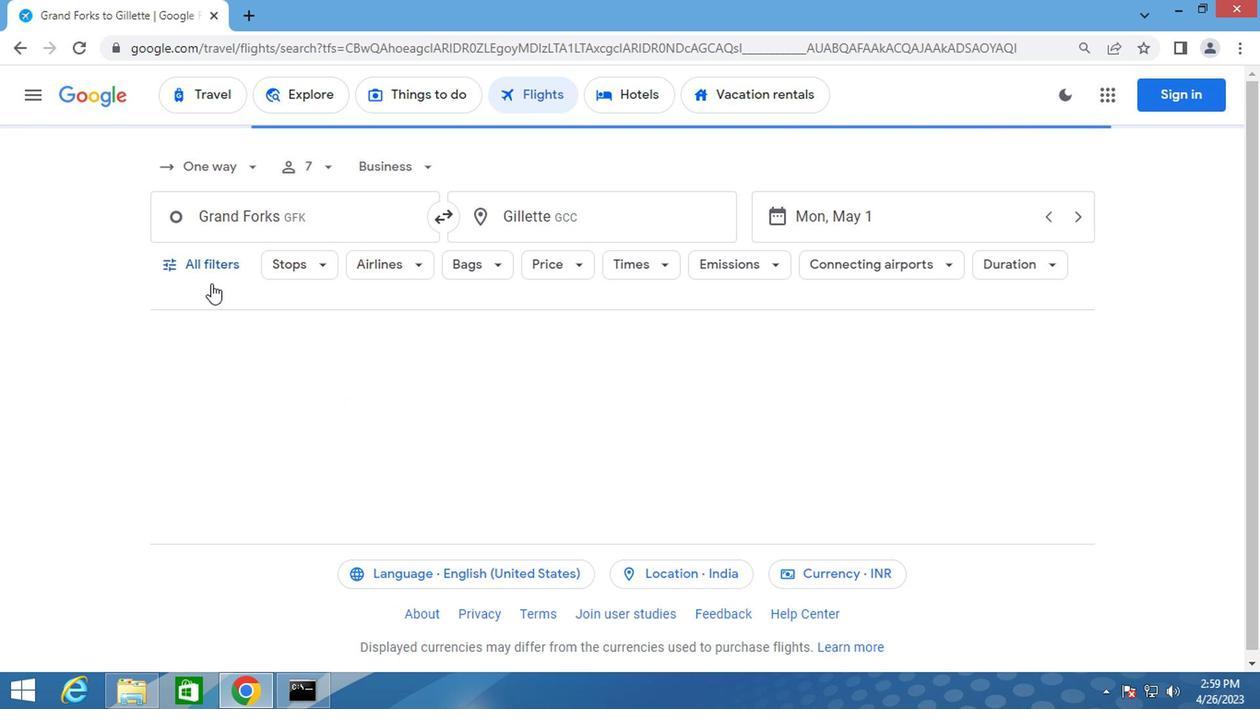 
Action: Mouse pressed left at (207, 284)
Screenshot: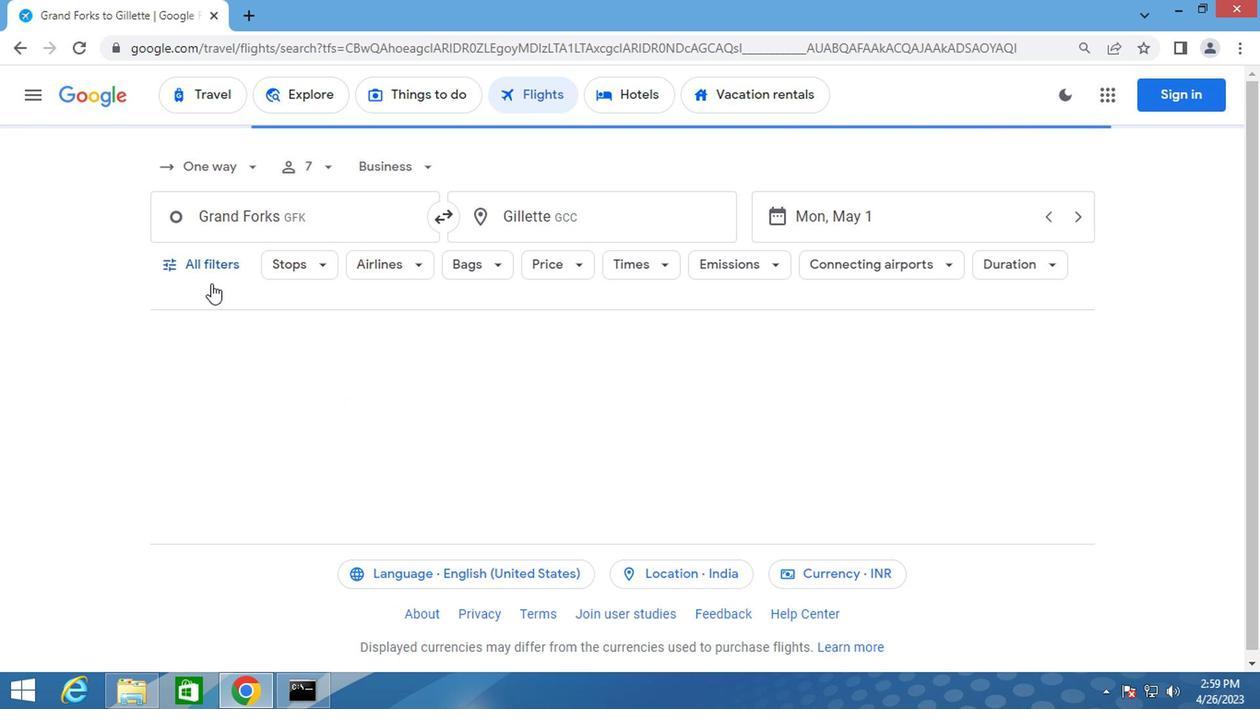 
Action: Mouse moved to (284, 425)
Screenshot: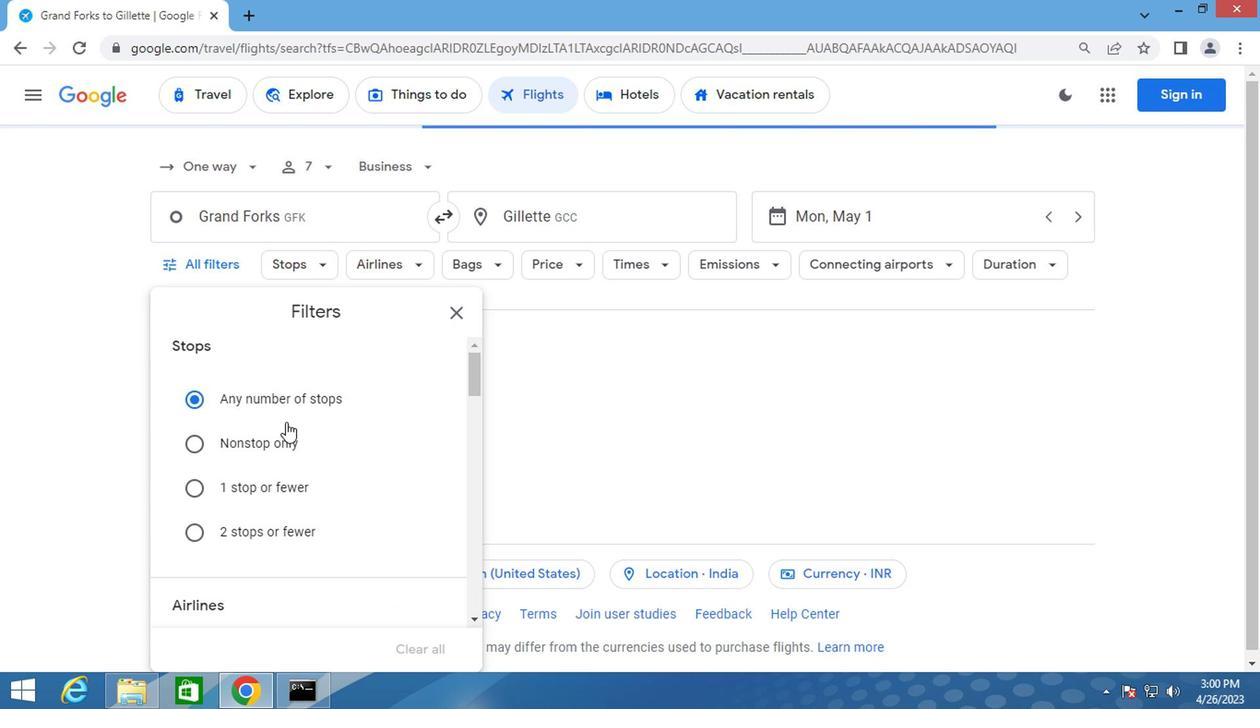 
Action: Mouse scrolled (284, 424) with delta (0, 0)
Screenshot: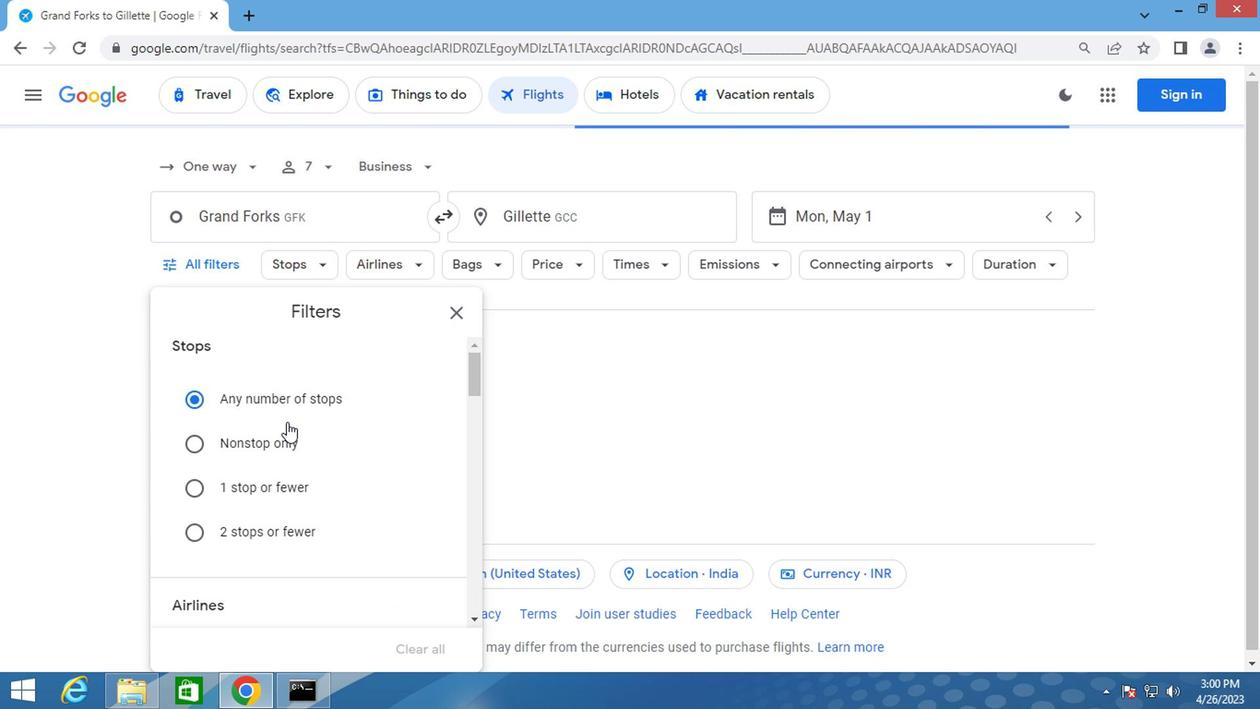 
Action: Mouse scrolled (284, 424) with delta (0, 0)
Screenshot: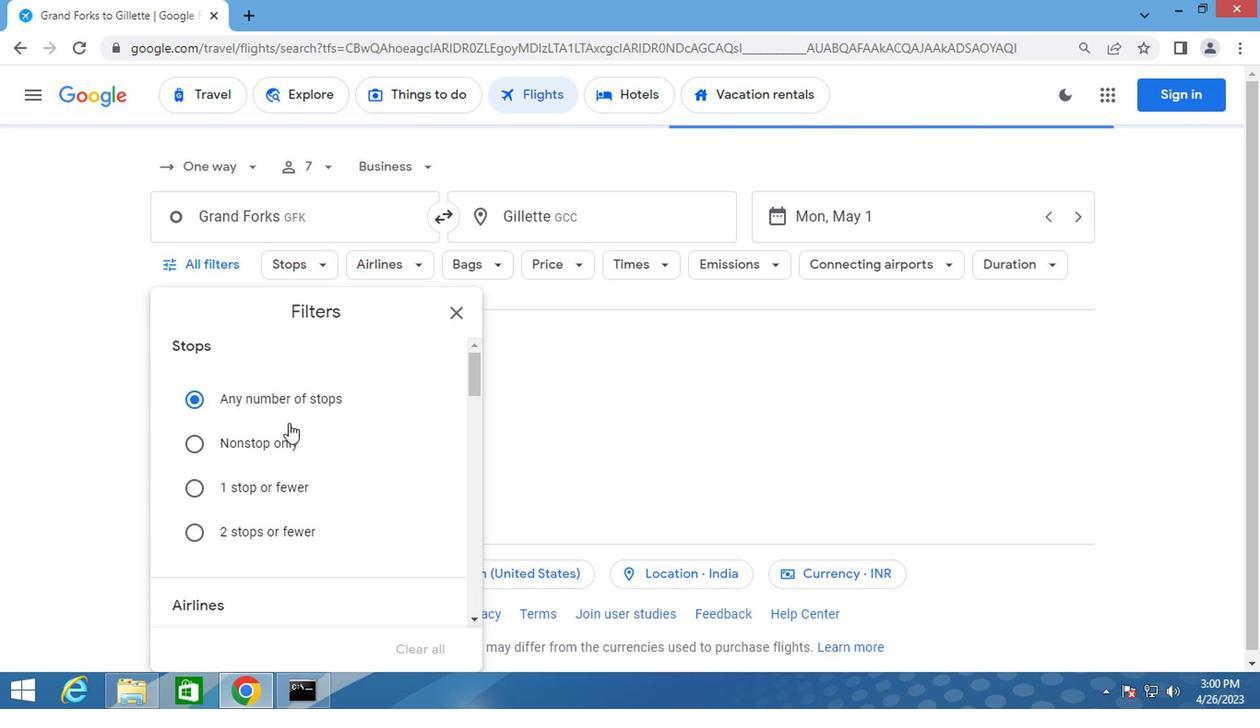 
Action: Mouse scrolled (284, 424) with delta (0, 0)
Screenshot: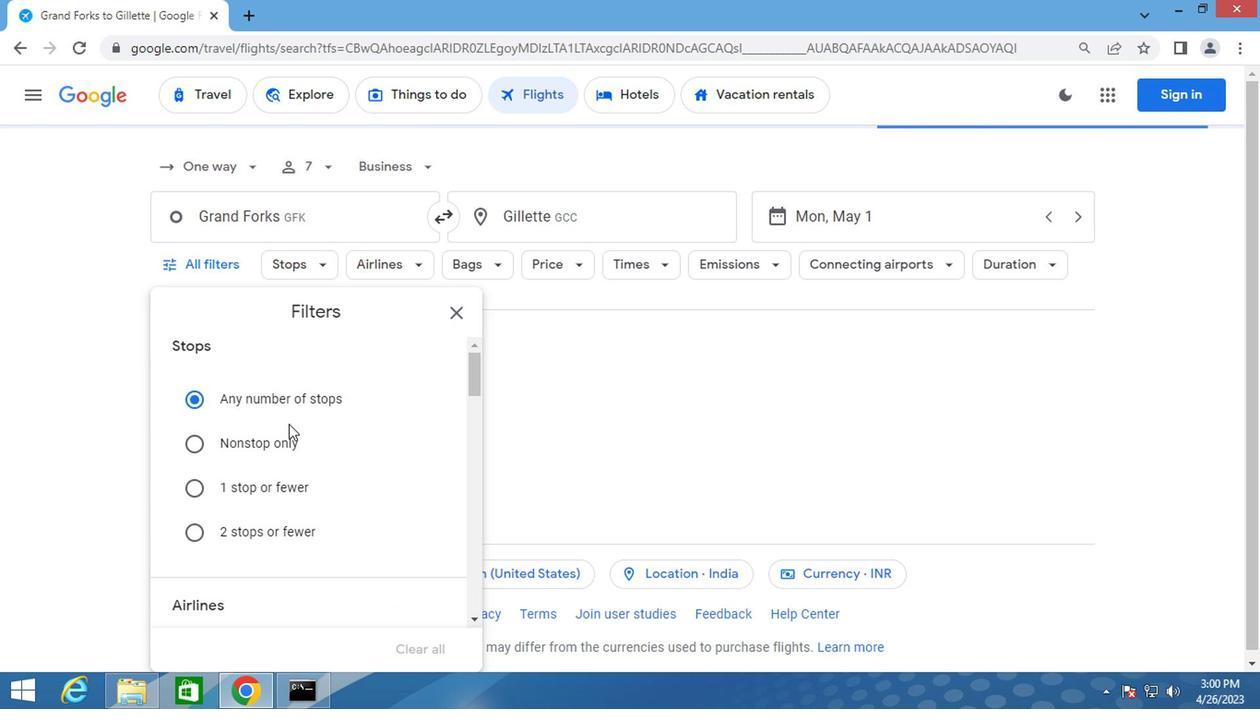 
Action: Mouse moved to (286, 425)
Screenshot: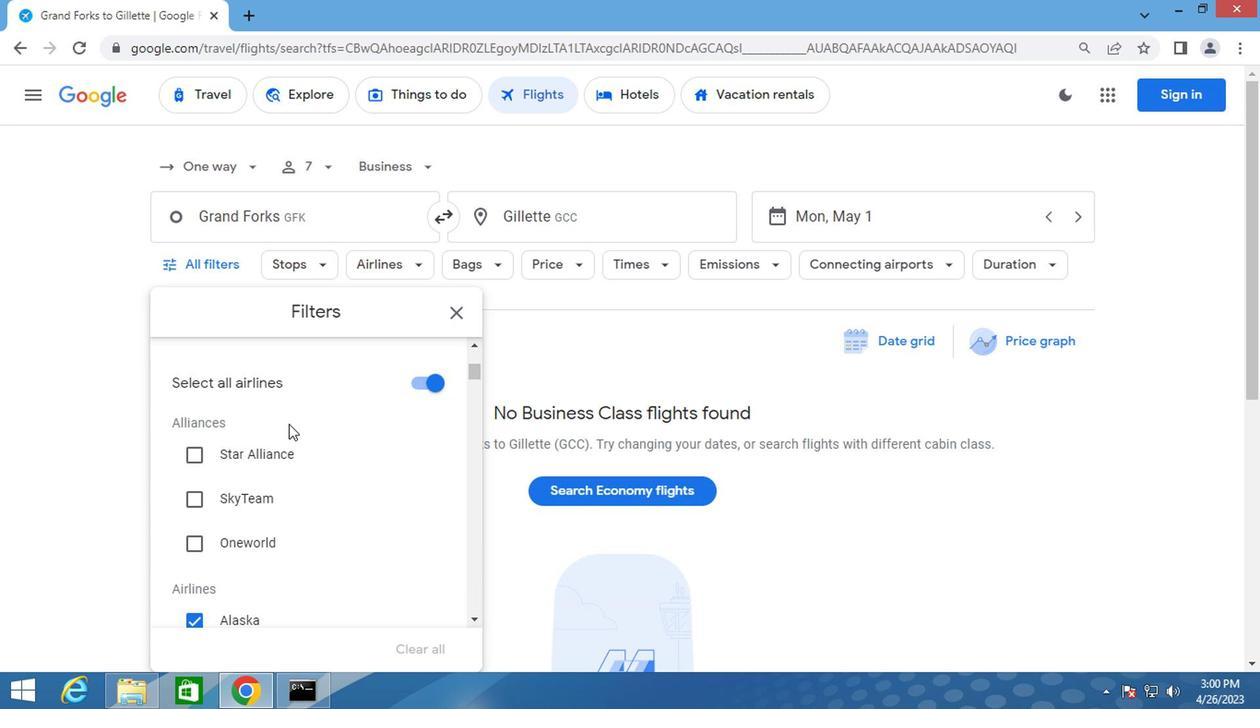 
Action: Mouse scrolled (286, 424) with delta (0, 0)
Screenshot: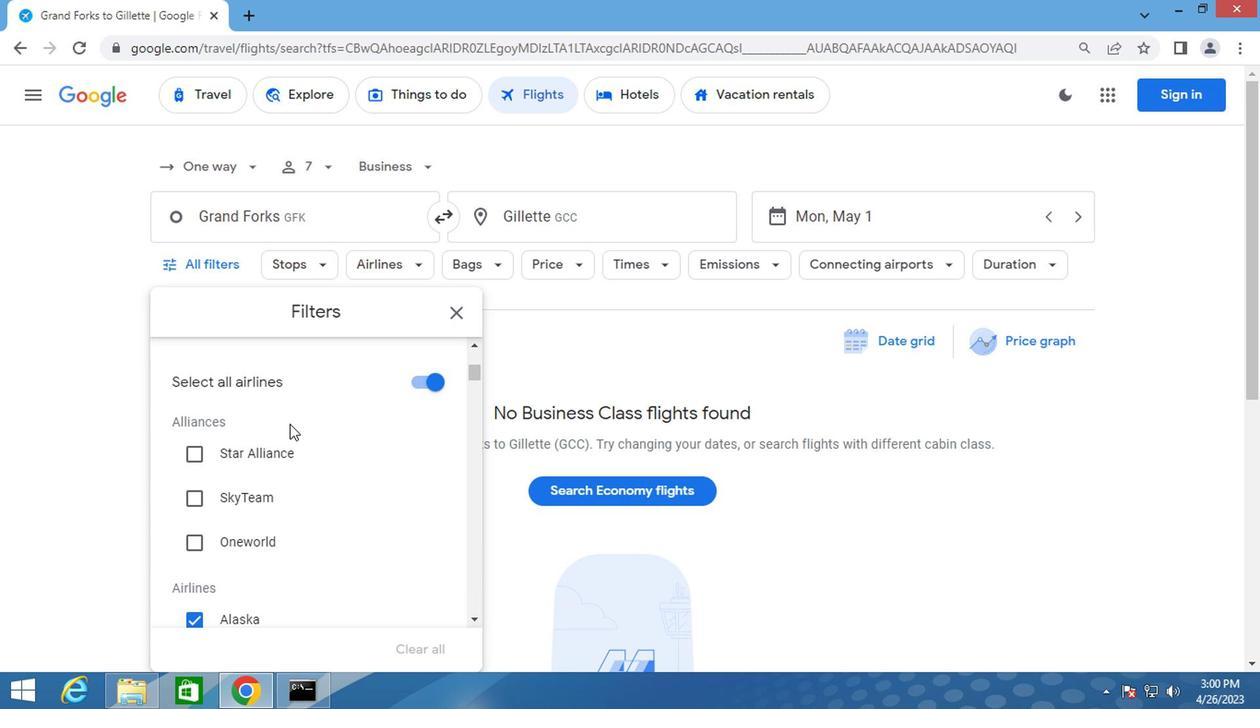 
Action: Mouse scrolled (286, 424) with delta (0, 0)
Screenshot: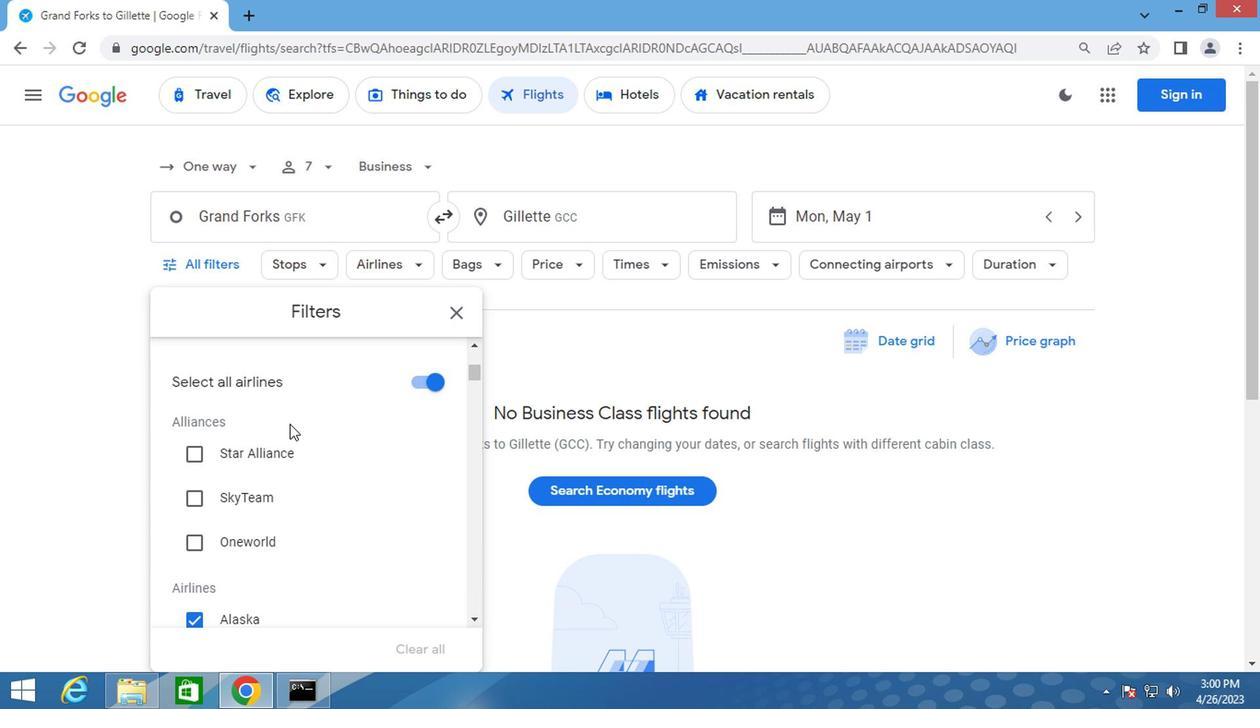 
Action: Mouse moved to (236, 495)
Screenshot: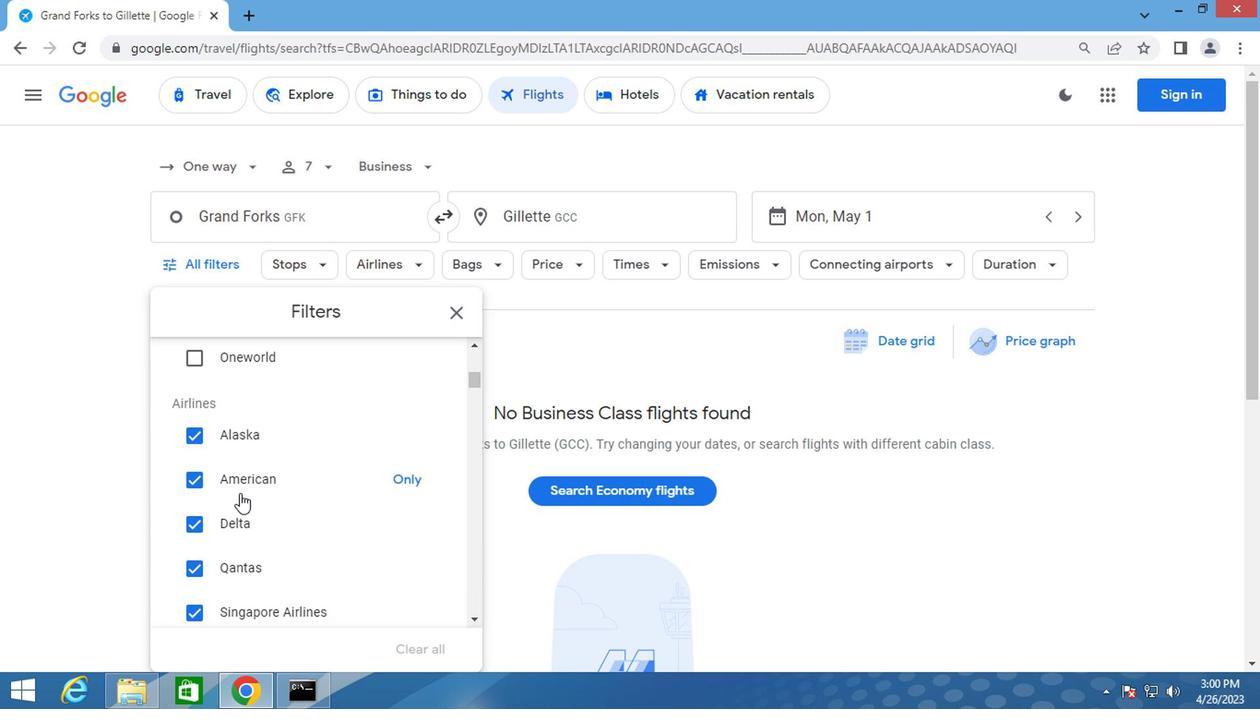 
Action: Mouse scrolled (236, 495) with delta (0, 0)
Screenshot: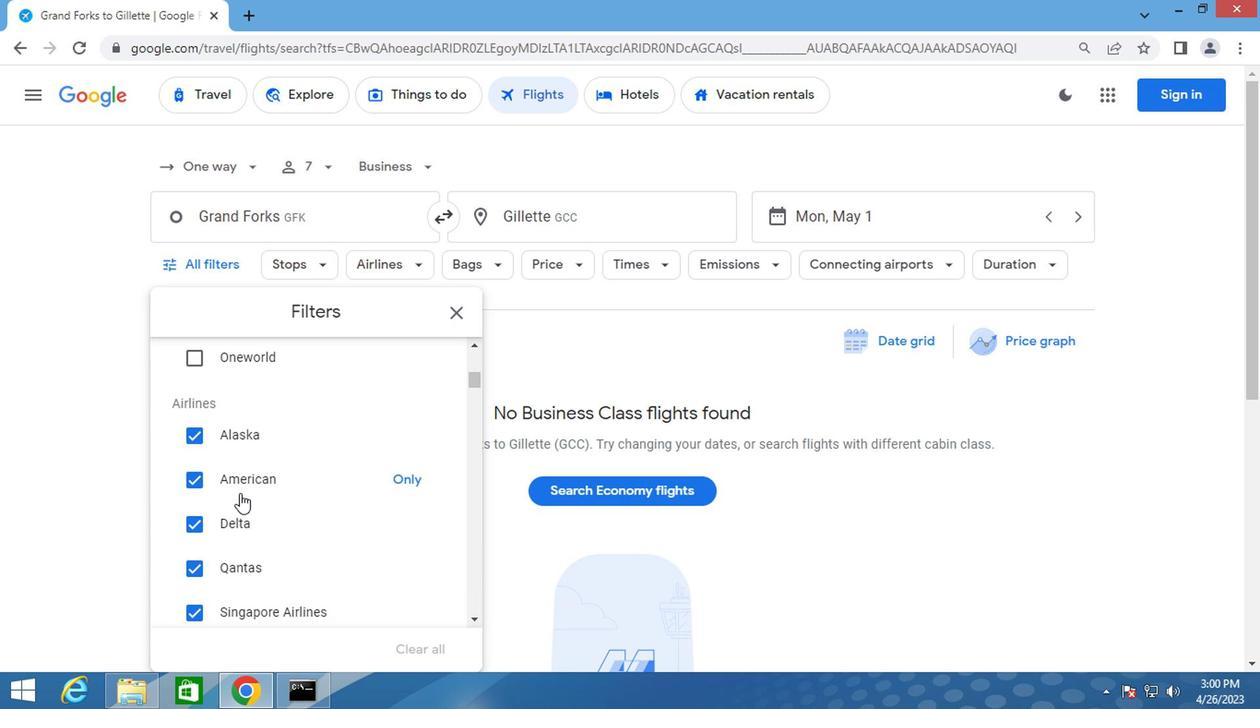
Action: Mouse scrolled (236, 495) with delta (0, 0)
Screenshot: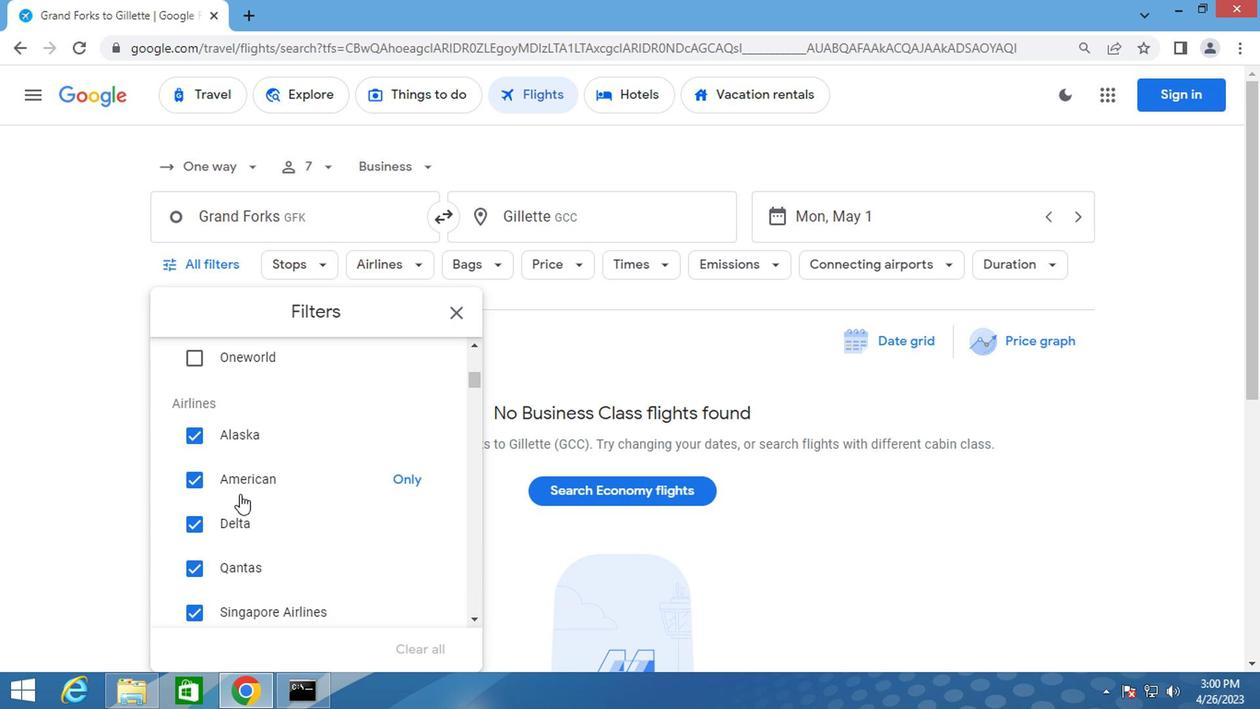 
Action: Mouse moved to (237, 495)
Screenshot: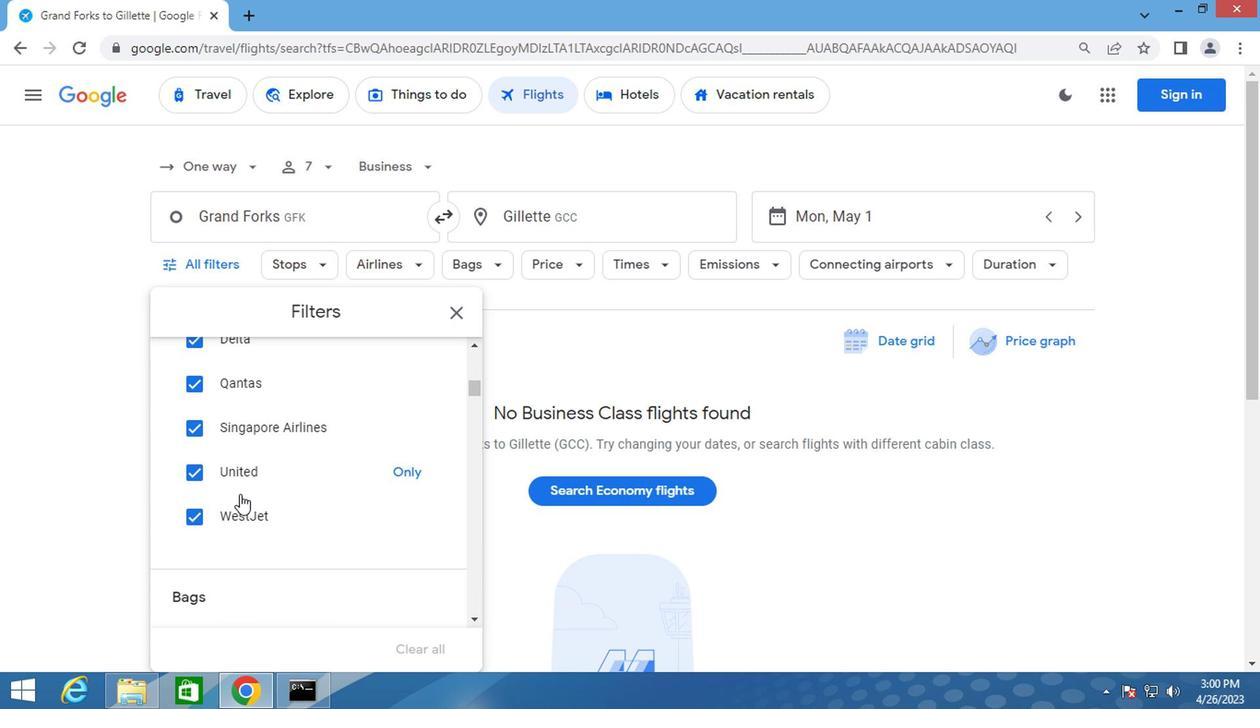 
Action: Mouse scrolled (237, 495) with delta (0, 0)
Screenshot: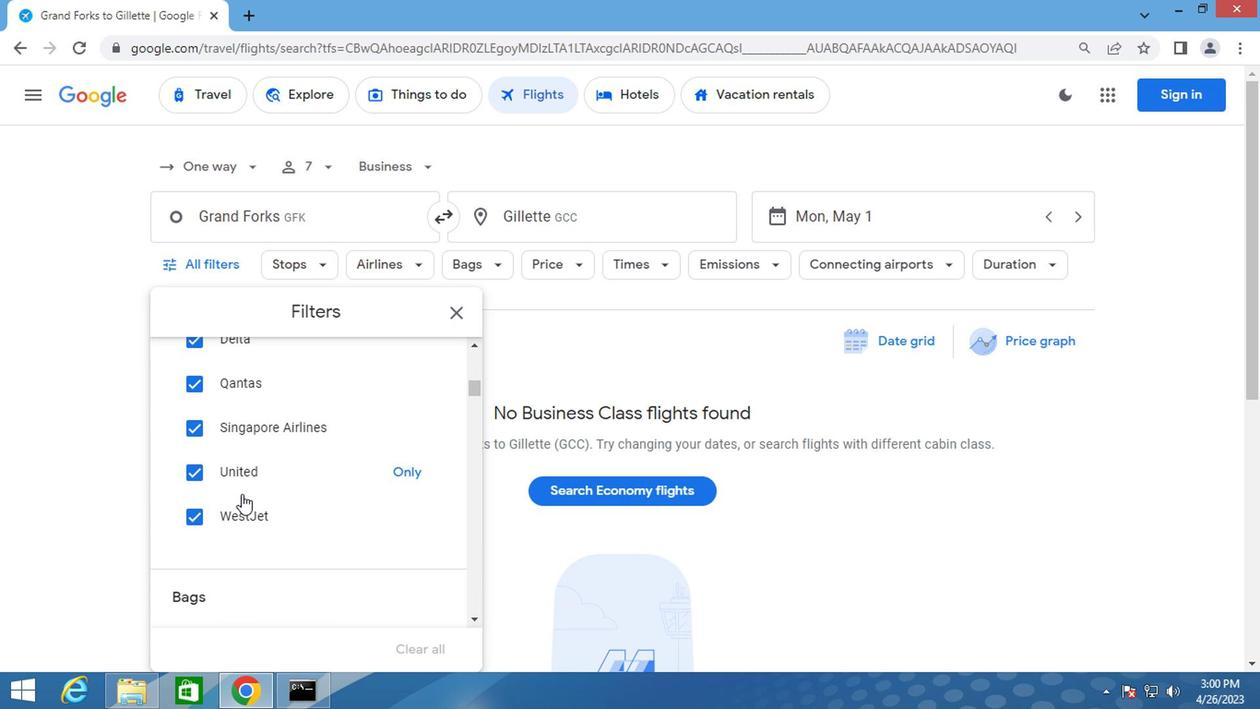 
Action: Mouse scrolled (237, 495) with delta (0, 0)
Screenshot: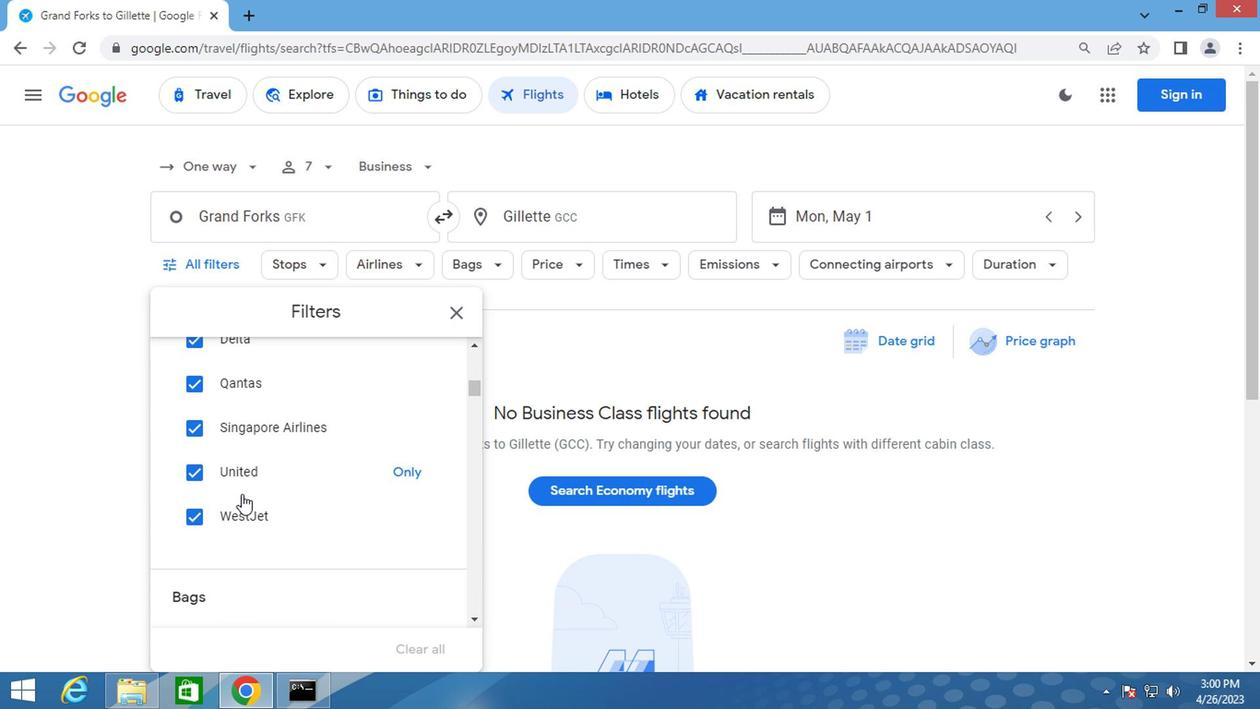 
Action: Mouse moved to (428, 466)
Screenshot: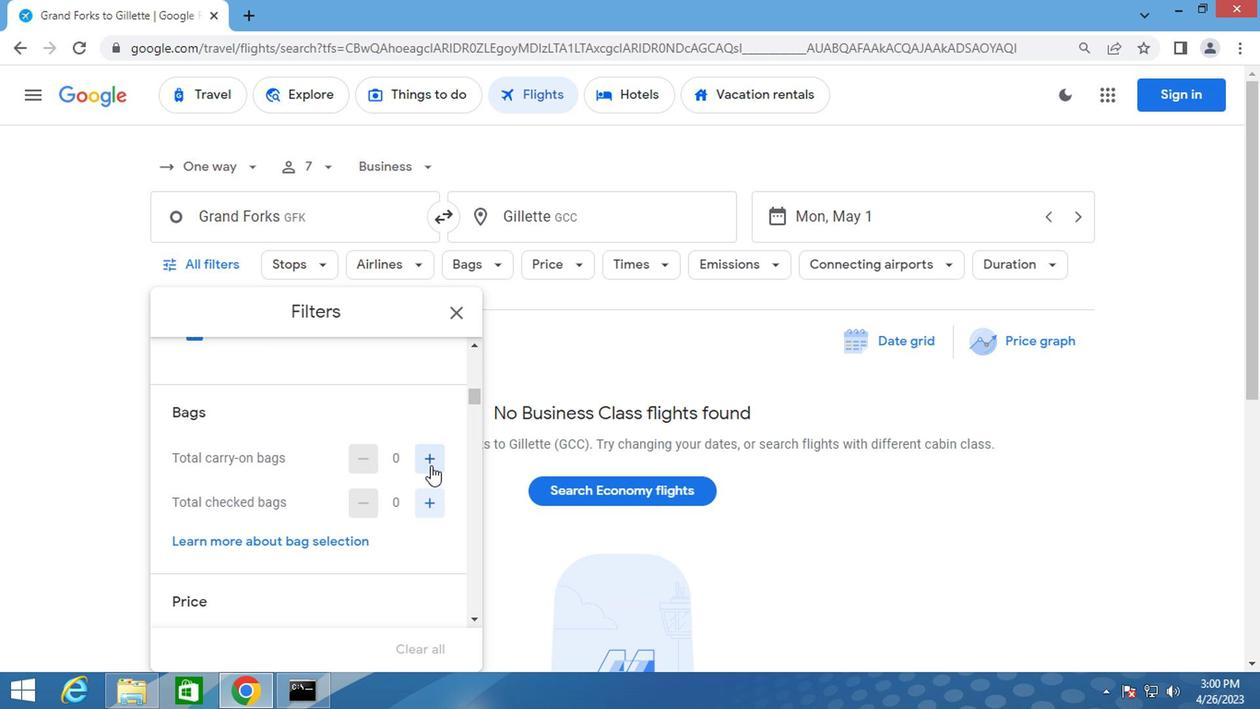 
Action: Mouse pressed left at (428, 466)
Screenshot: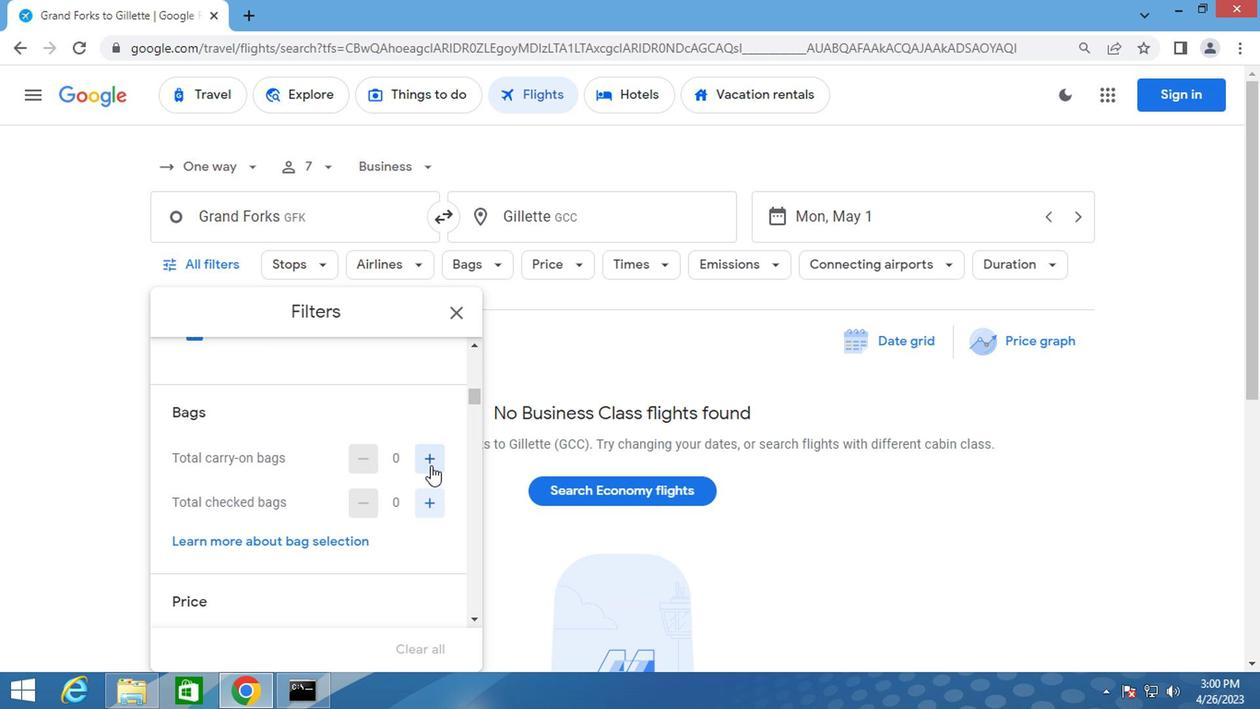 
Action: Mouse moved to (336, 486)
Screenshot: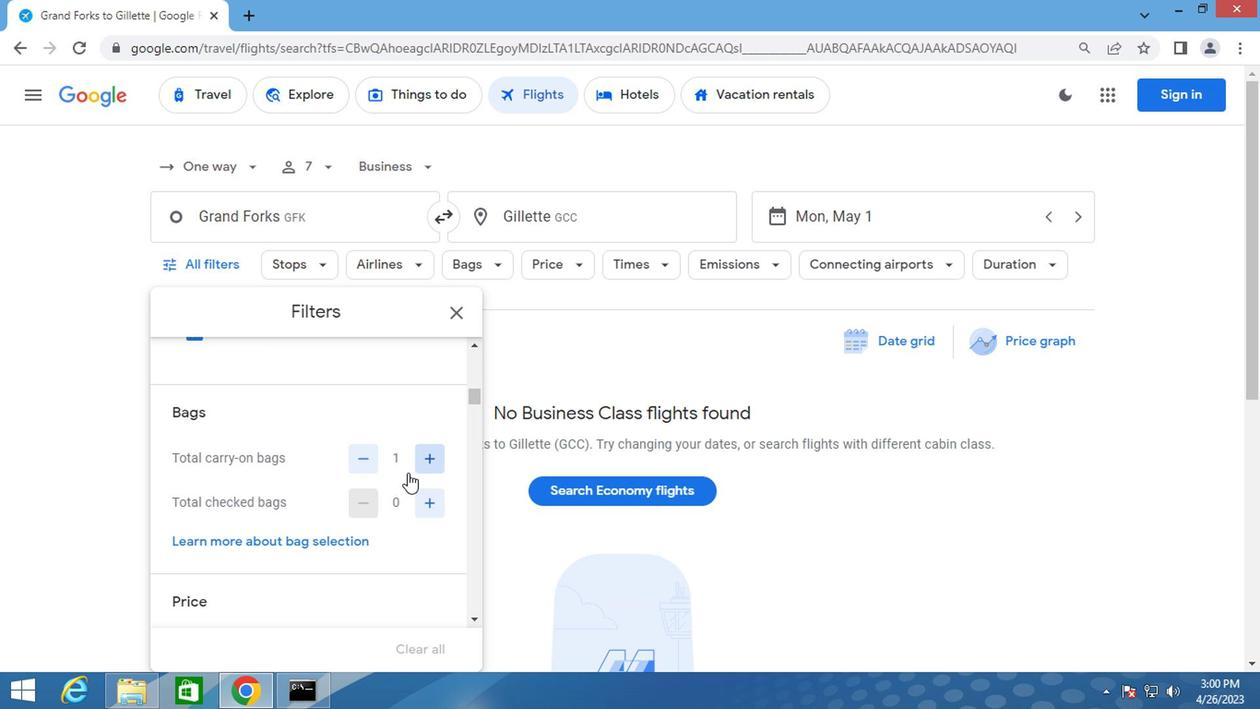 
Action: Mouse scrolled (336, 485) with delta (0, 0)
Screenshot: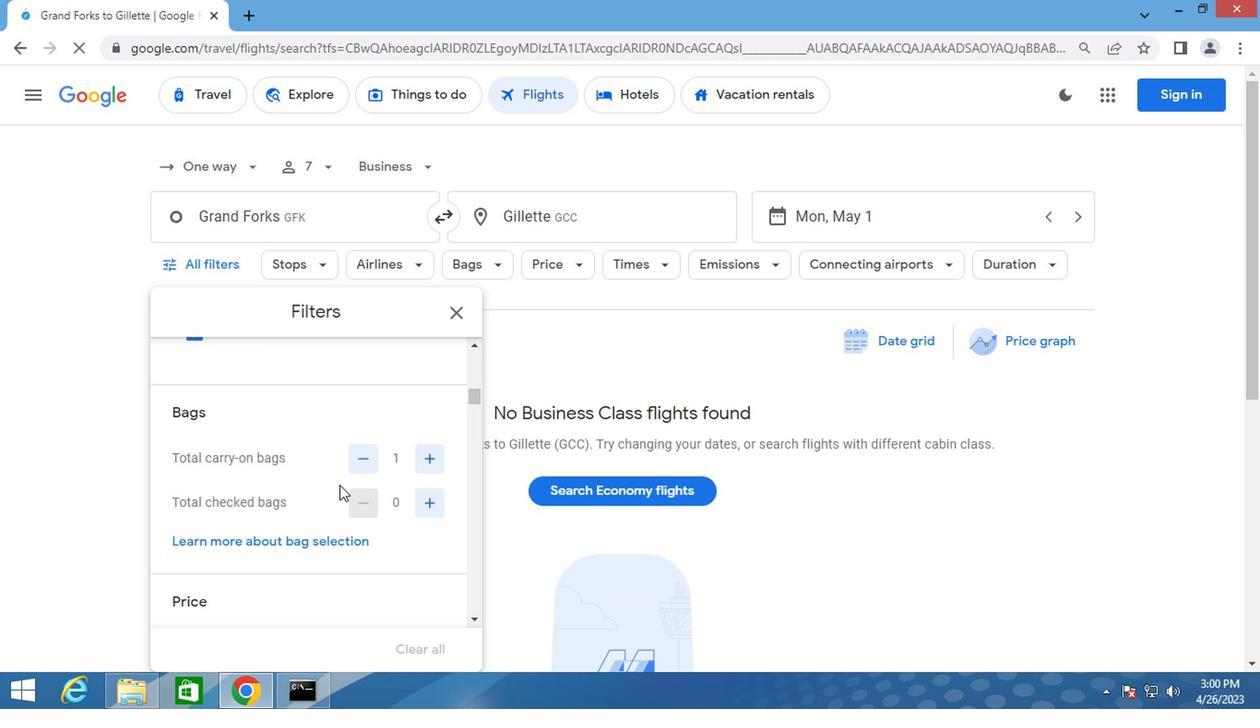 
Action: Mouse moved to (426, 589)
Screenshot: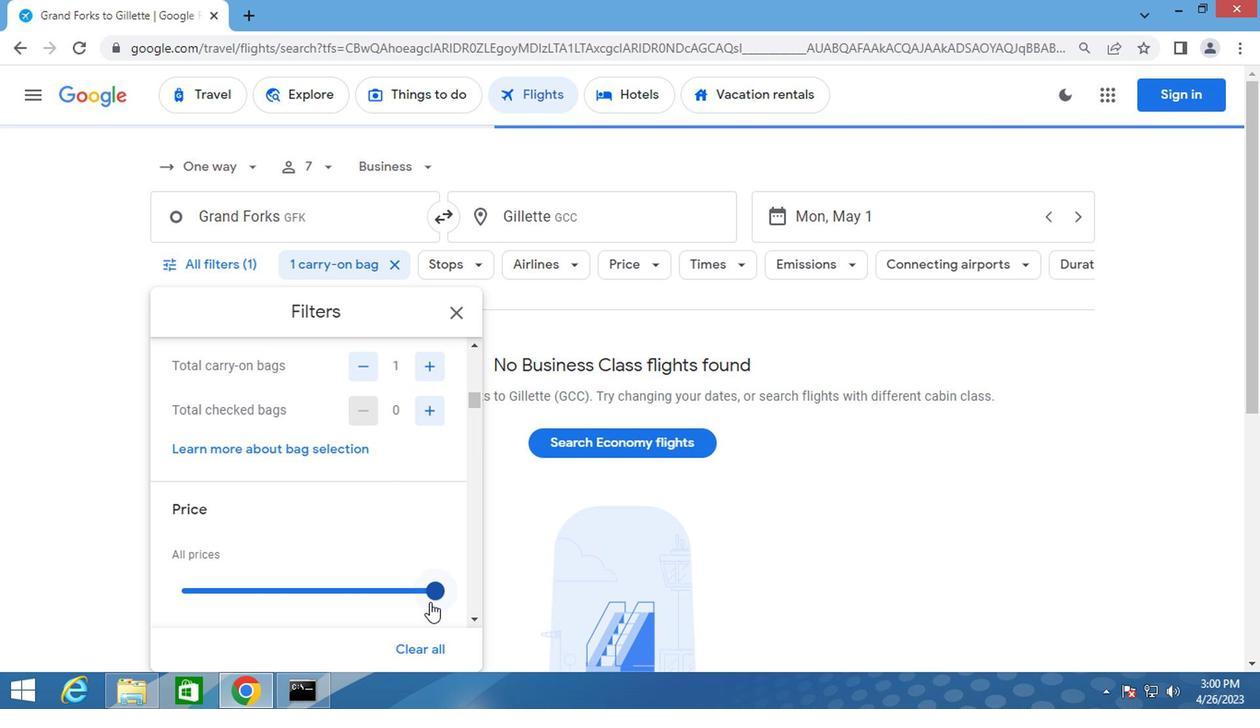 
Action: Mouse pressed left at (426, 589)
Screenshot: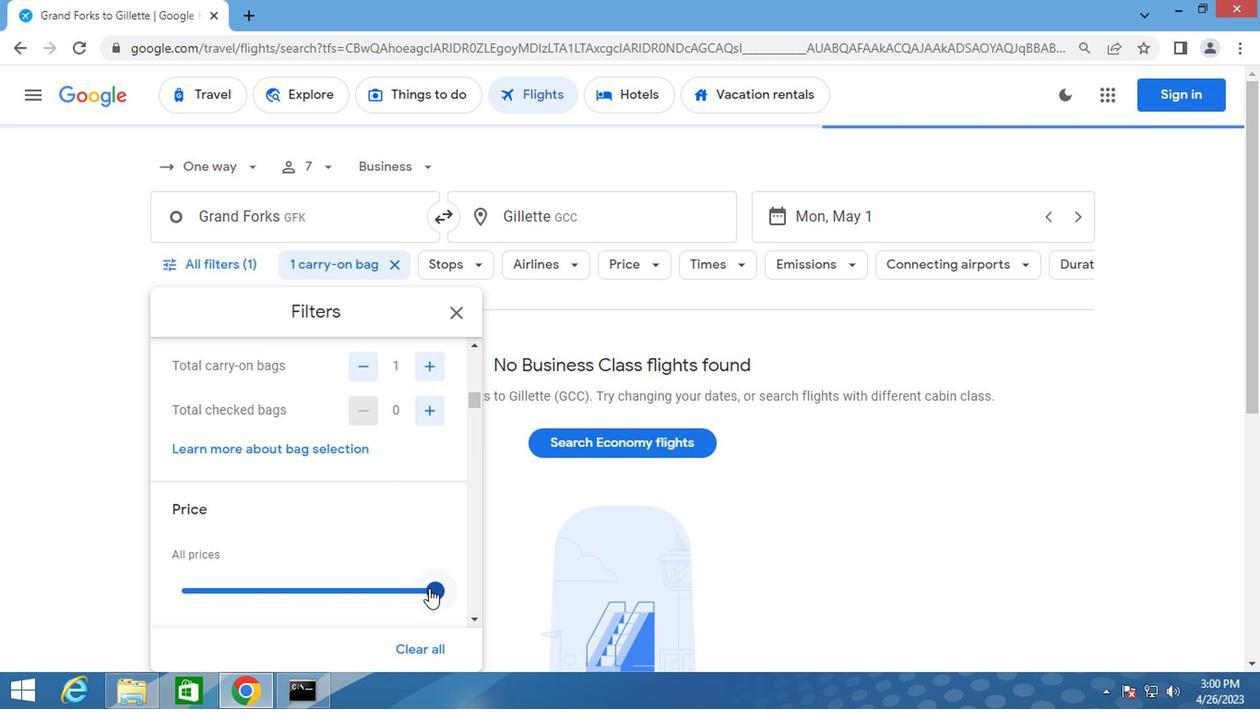 
Action: Mouse moved to (421, 563)
Screenshot: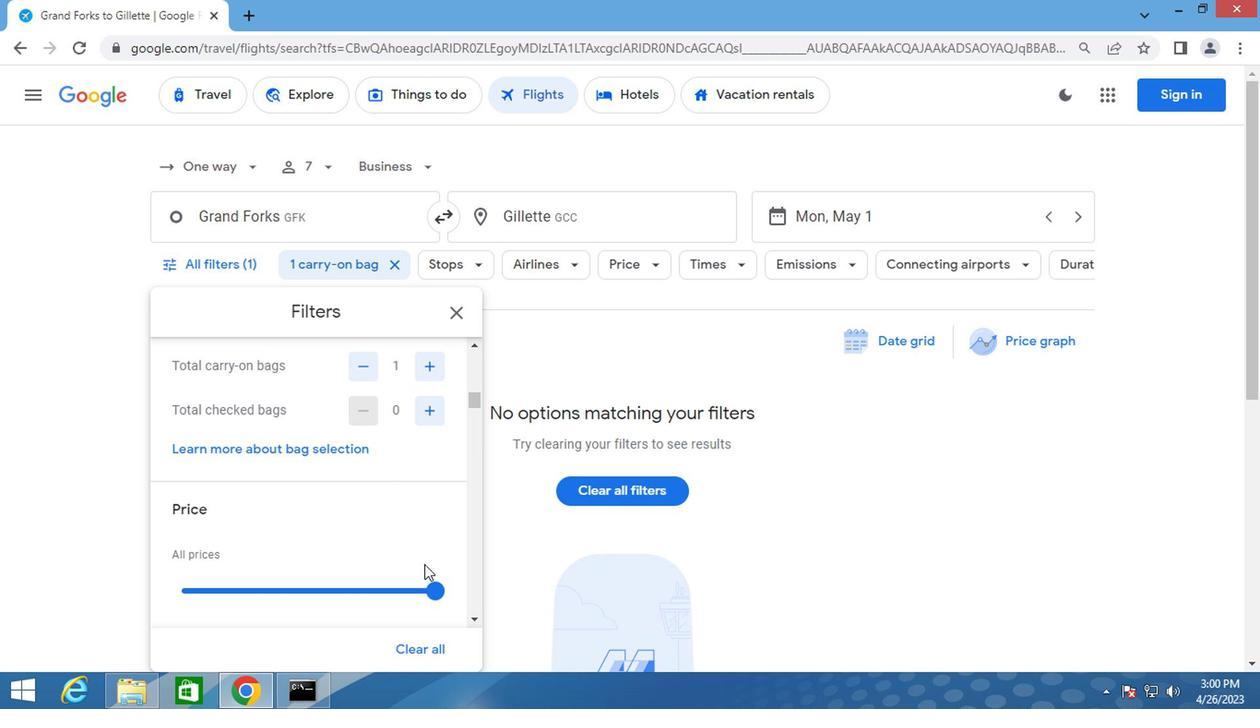 
Action: Mouse scrolled (421, 562) with delta (0, -1)
Screenshot: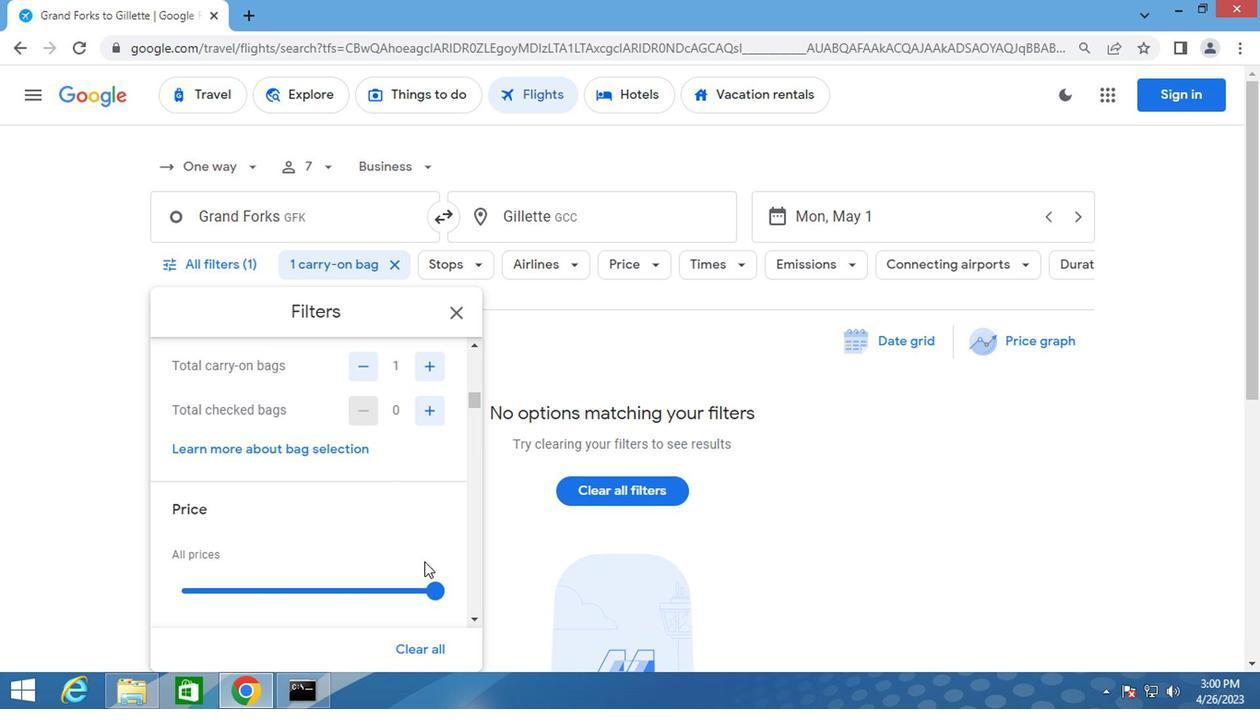 
Action: Mouse scrolled (421, 562) with delta (0, -1)
Screenshot: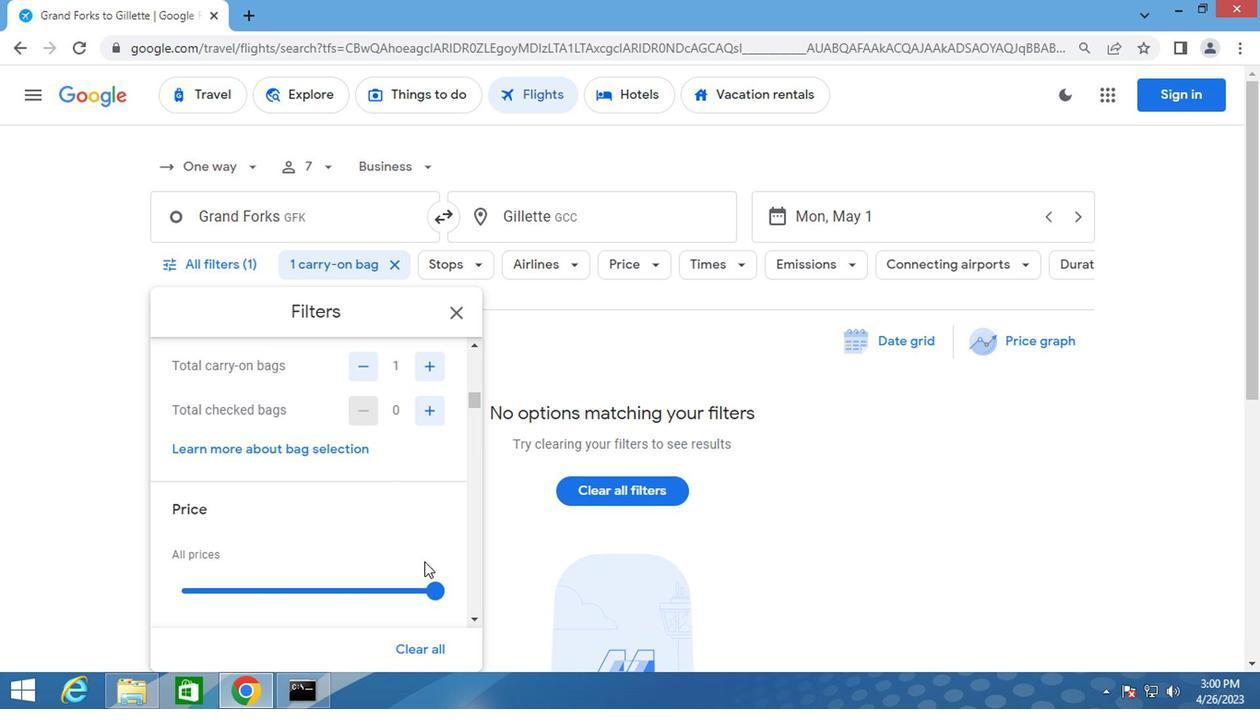 
Action: Mouse moved to (275, 607)
Screenshot: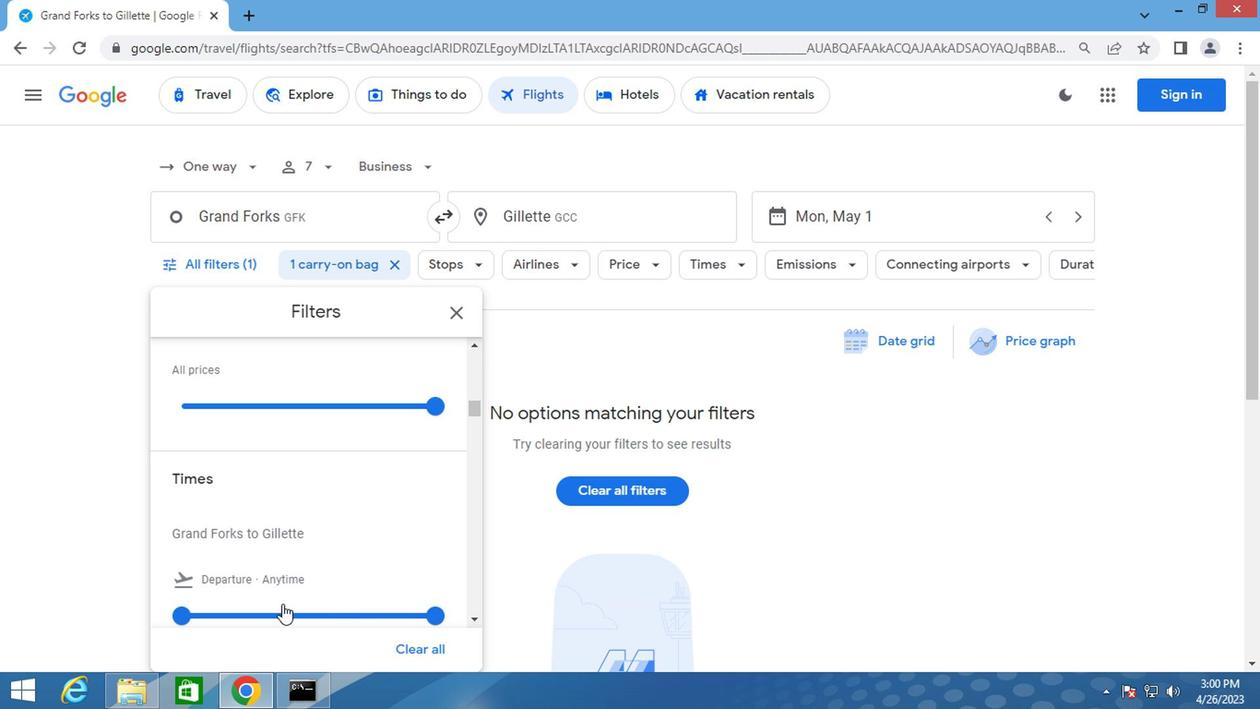 
Action: Mouse pressed left at (275, 607)
Screenshot: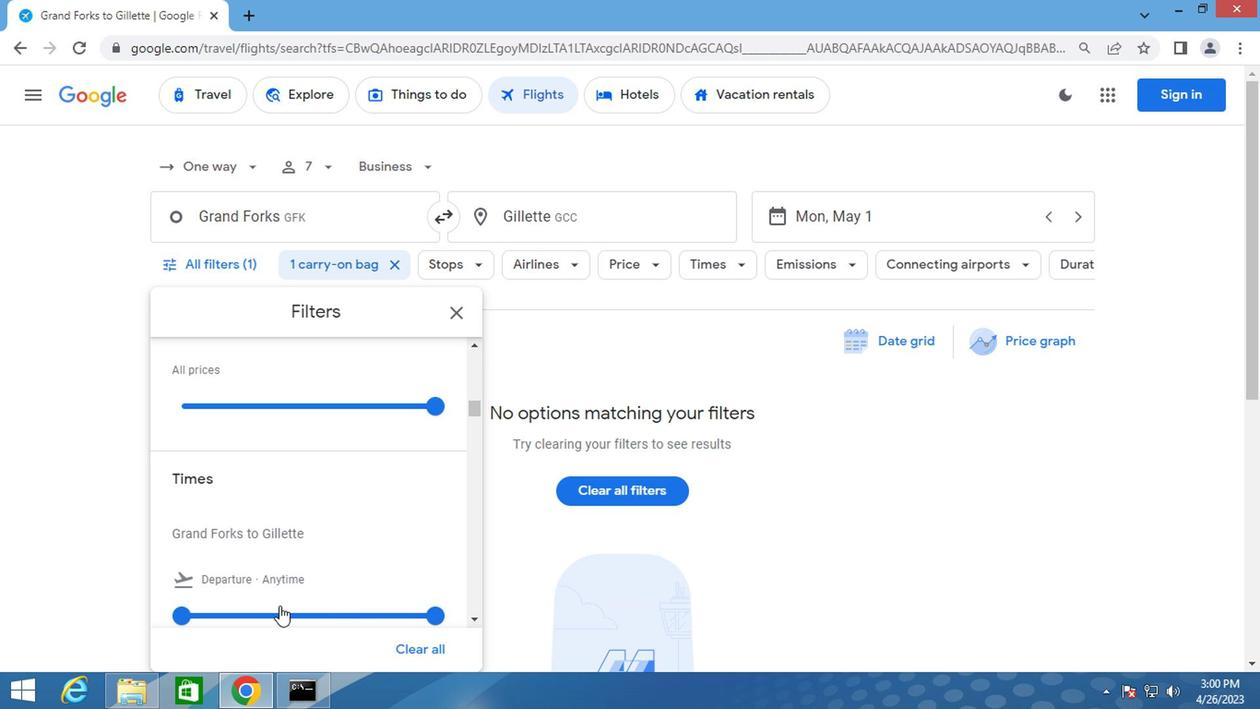 
Action: Mouse moved to (458, 316)
Screenshot: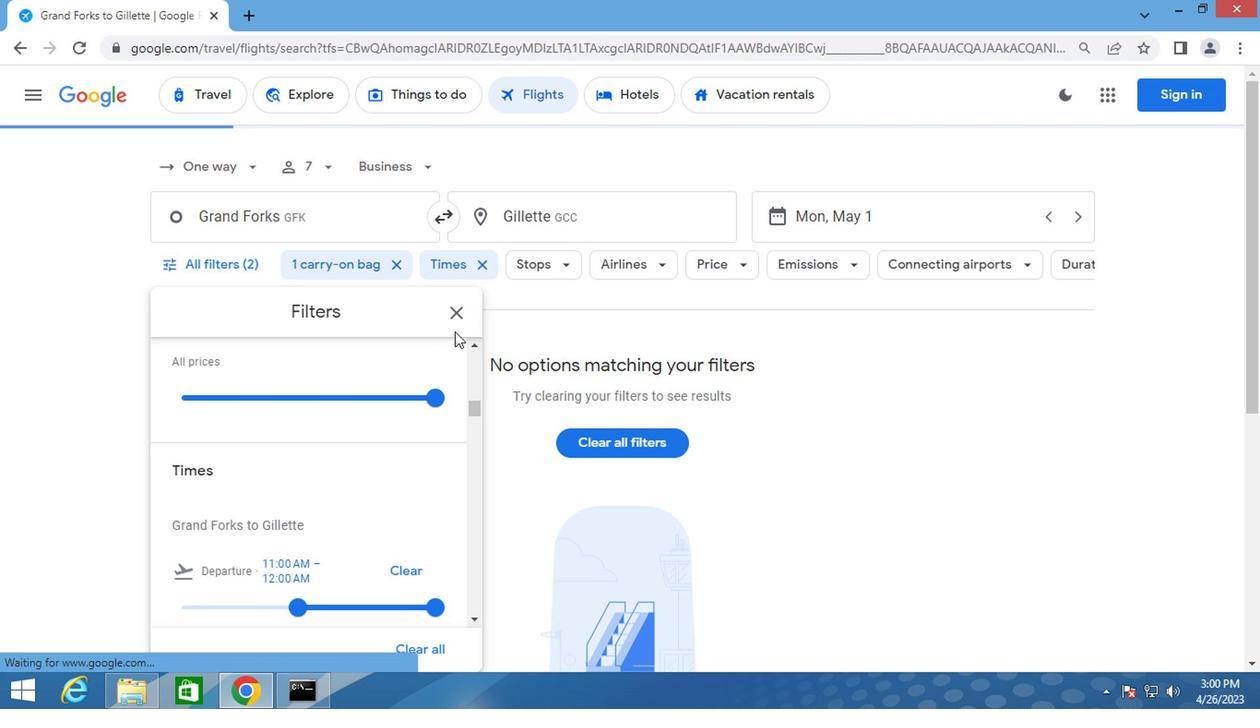 
Action: Mouse pressed left at (458, 316)
Screenshot: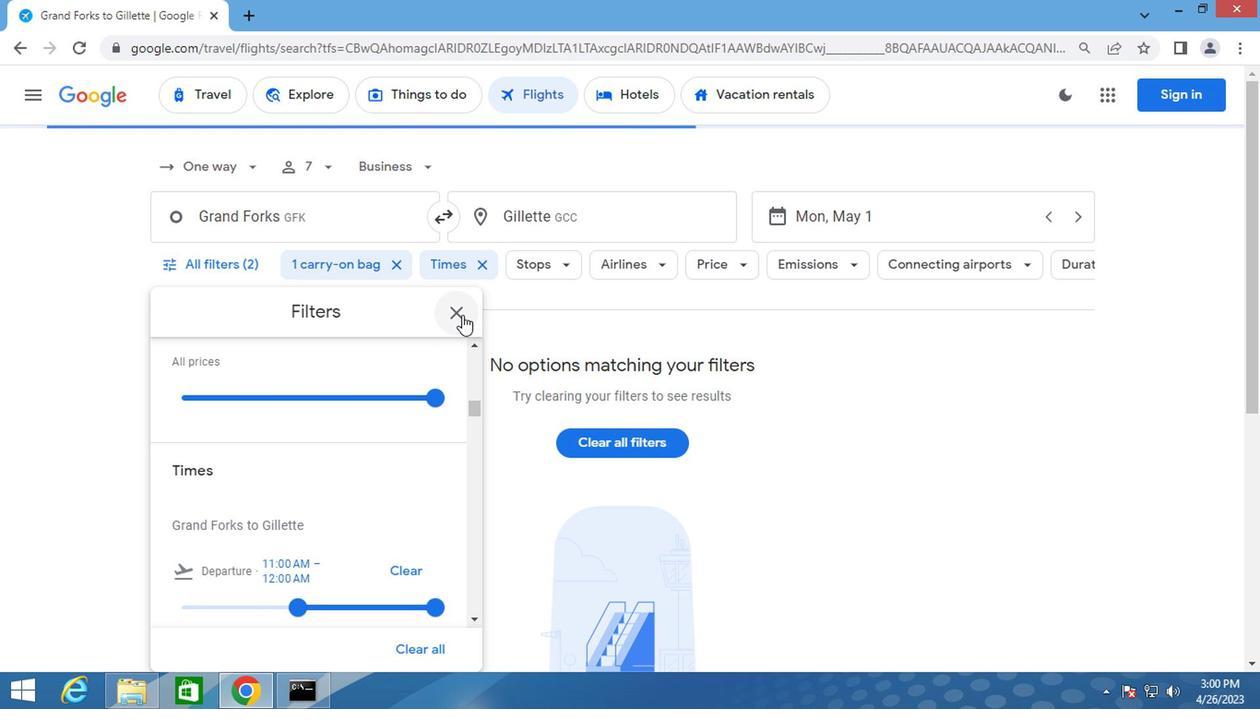 
Action: Mouse moved to (460, 315)
Screenshot: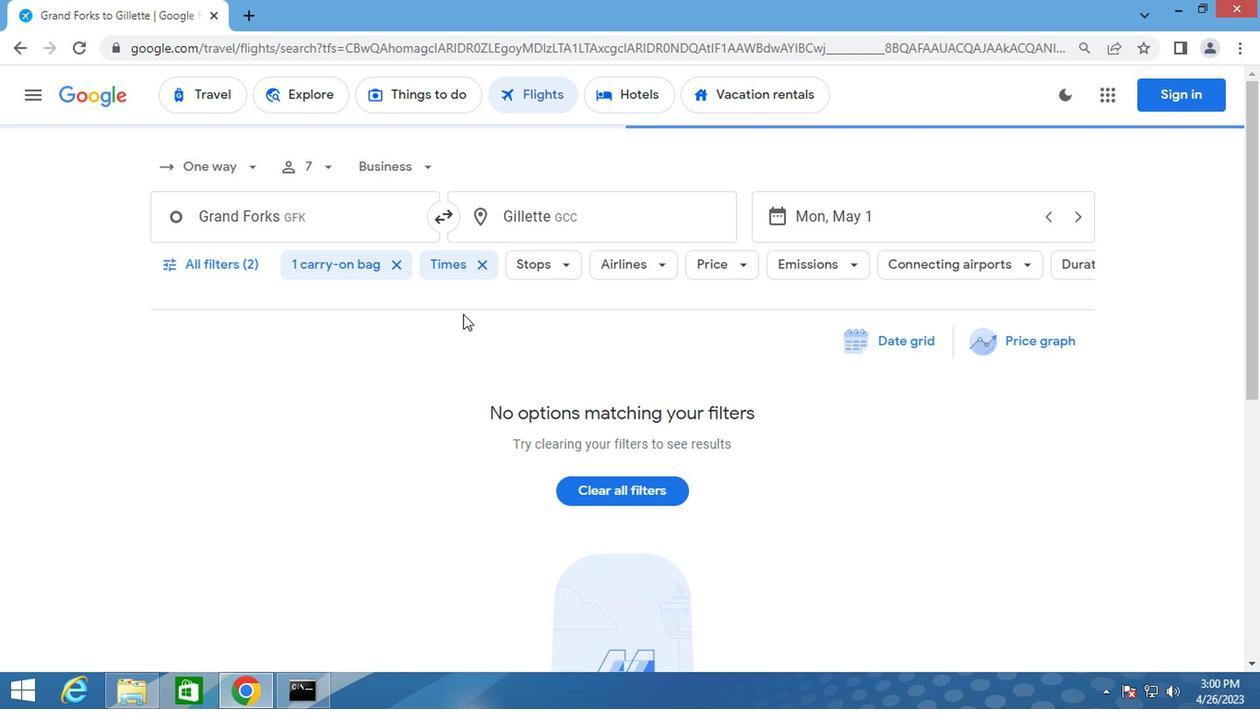 
Action: Key pressed <Key.f8>
Screenshot: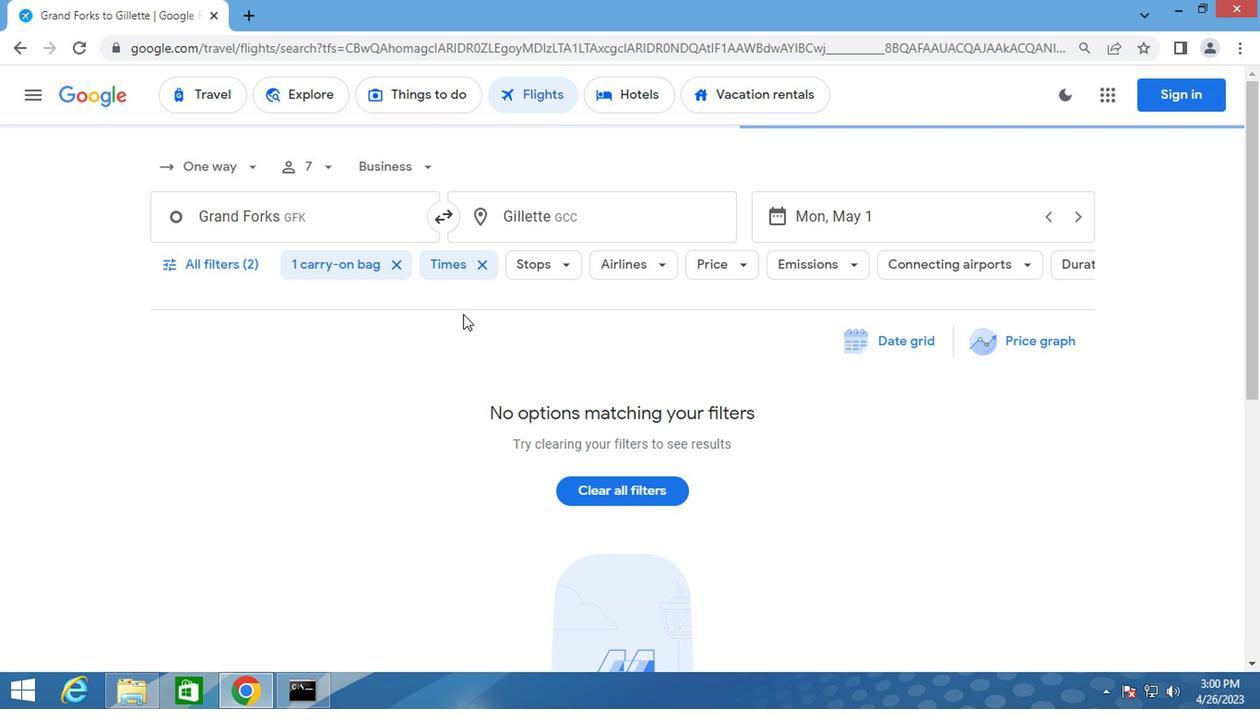 
